 Task: Find connections with filter location Jhunjhunūn with filter topic #job with filter profile language French with filter current company Mechanical Jobs and Career with filter school G H Patel College of Engineering & Technology with filter industry Nanotechnology Research with filter service category NotaryOnline Research with filter keywords title Massage Therapy
Action: Mouse moved to (185, 224)
Screenshot: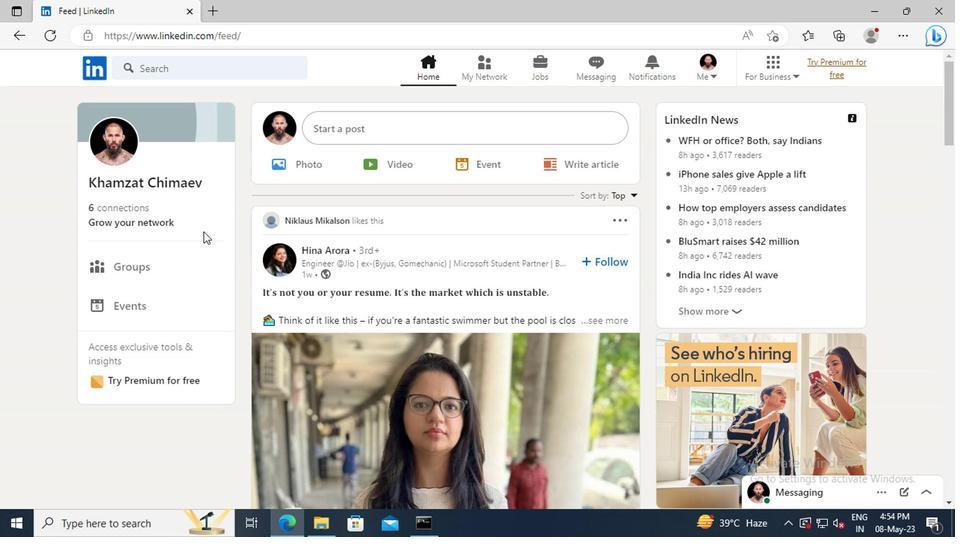 
Action: Mouse pressed left at (185, 224)
Screenshot: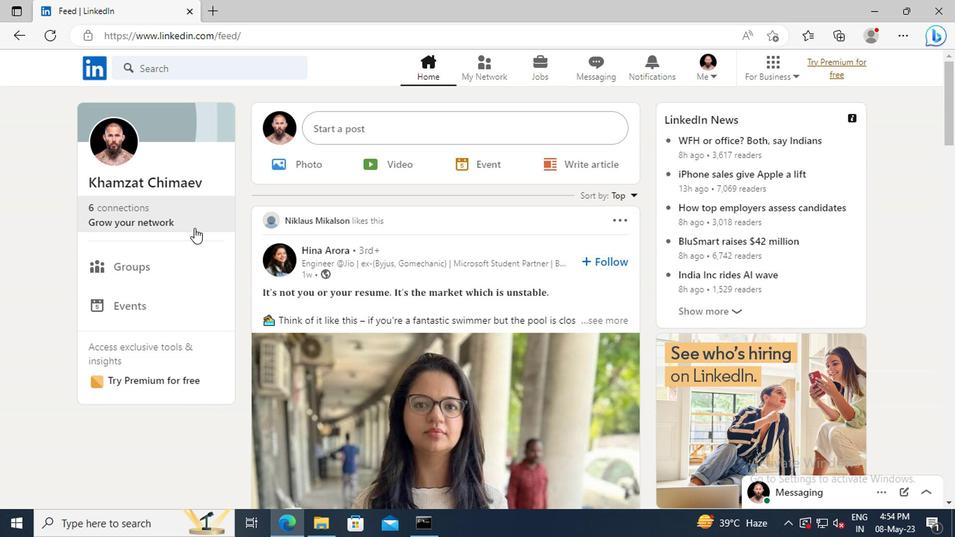 
Action: Mouse moved to (158, 152)
Screenshot: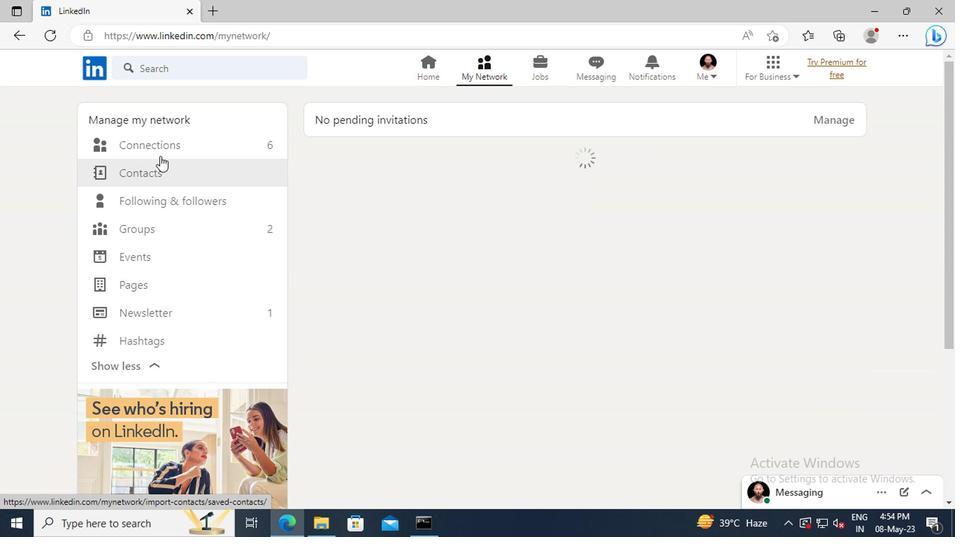 
Action: Mouse pressed left at (158, 152)
Screenshot: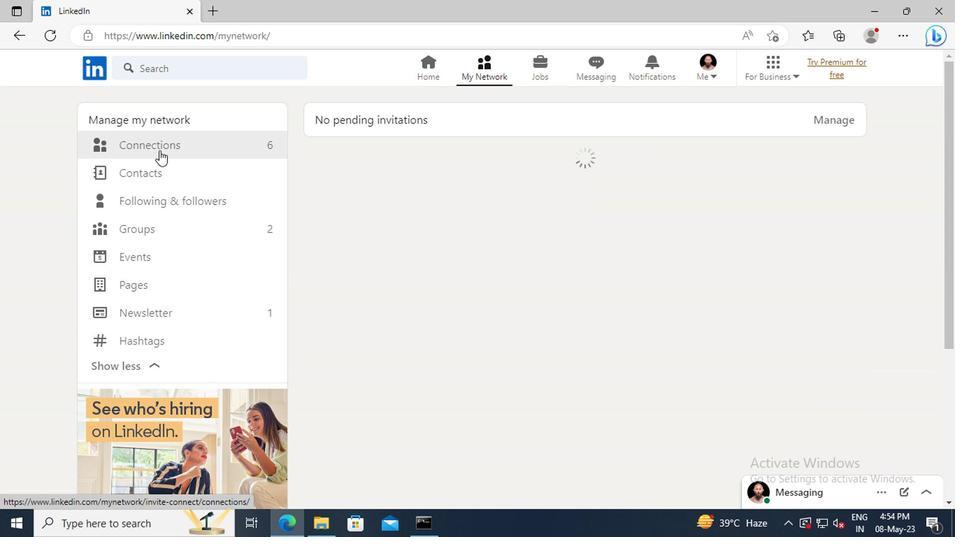 
Action: Mouse moved to (576, 154)
Screenshot: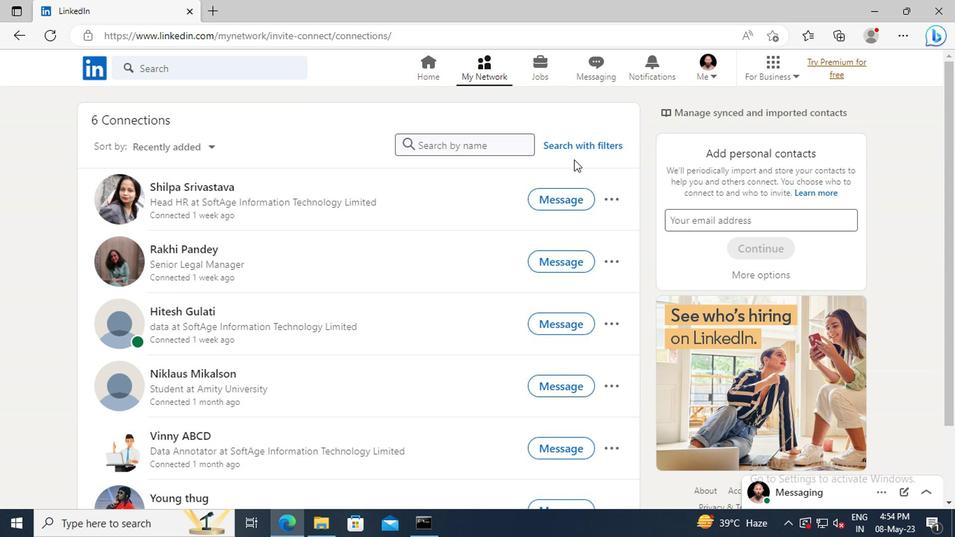 
Action: Mouse pressed left at (576, 154)
Screenshot: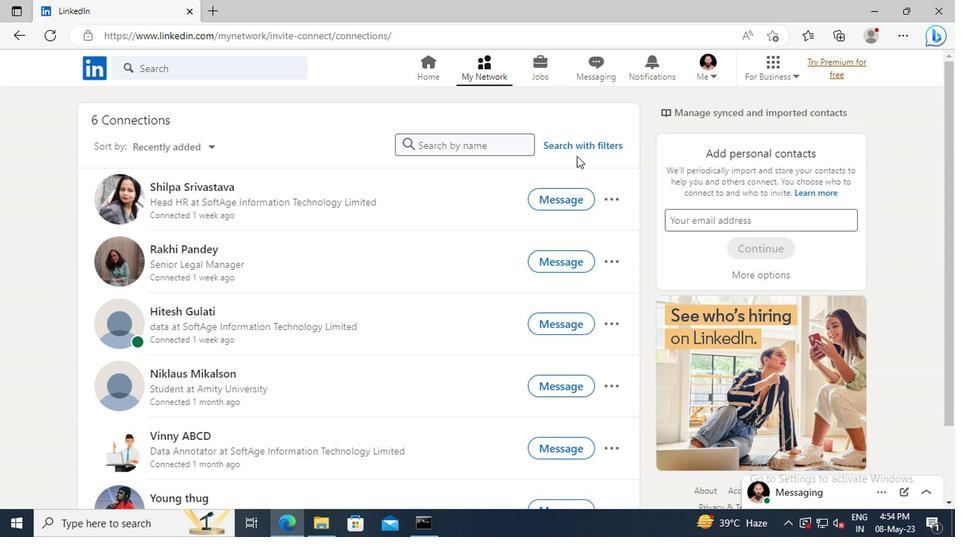 
Action: Mouse moved to (530, 112)
Screenshot: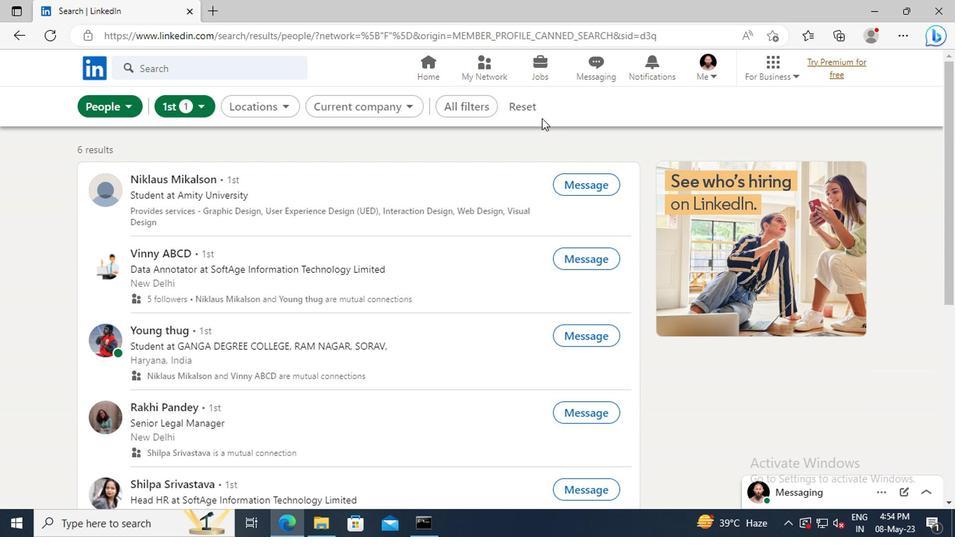
Action: Mouse pressed left at (530, 112)
Screenshot: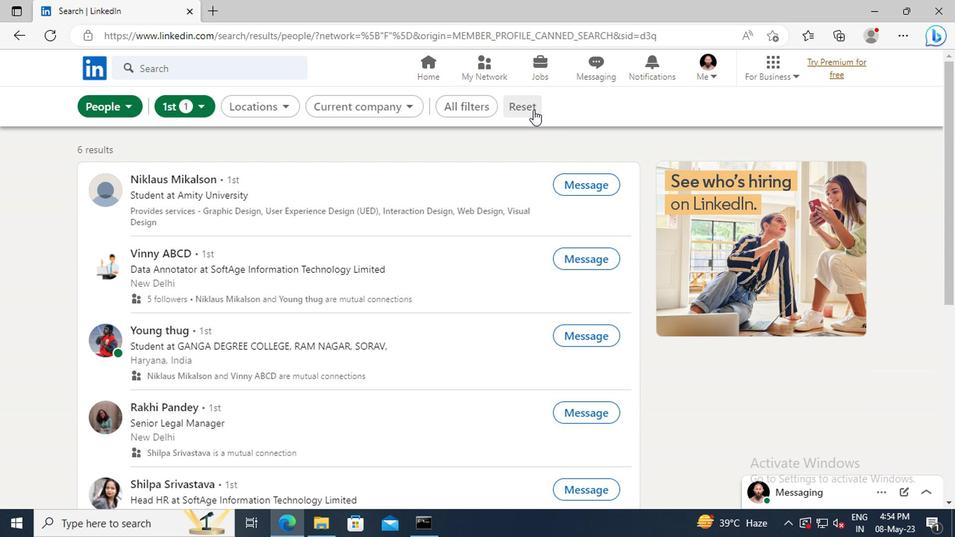 
Action: Mouse moved to (507, 110)
Screenshot: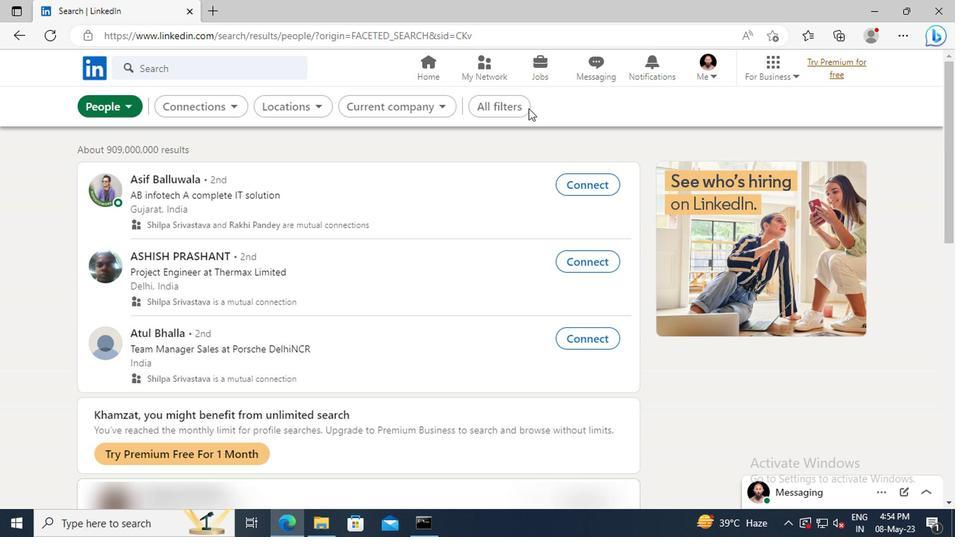 
Action: Mouse pressed left at (507, 110)
Screenshot: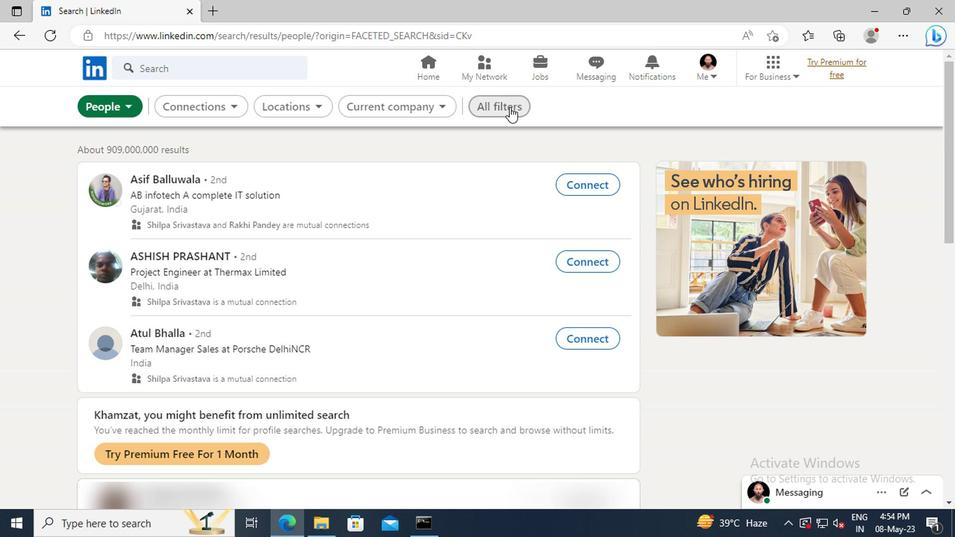 
Action: Mouse moved to (790, 248)
Screenshot: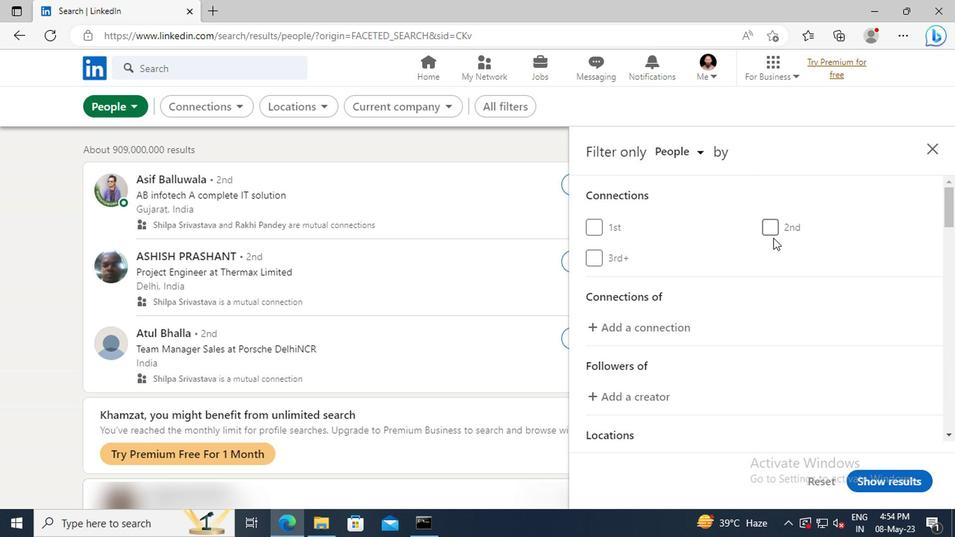 
Action: Mouse scrolled (790, 247) with delta (0, 0)
Screenshot: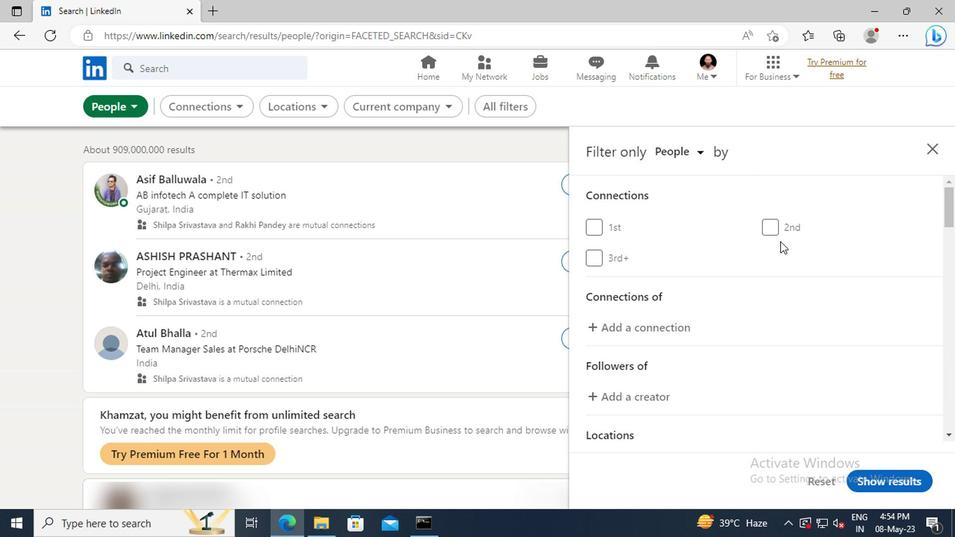 
Action: Mouse moved to (790, 248)
Screenshot: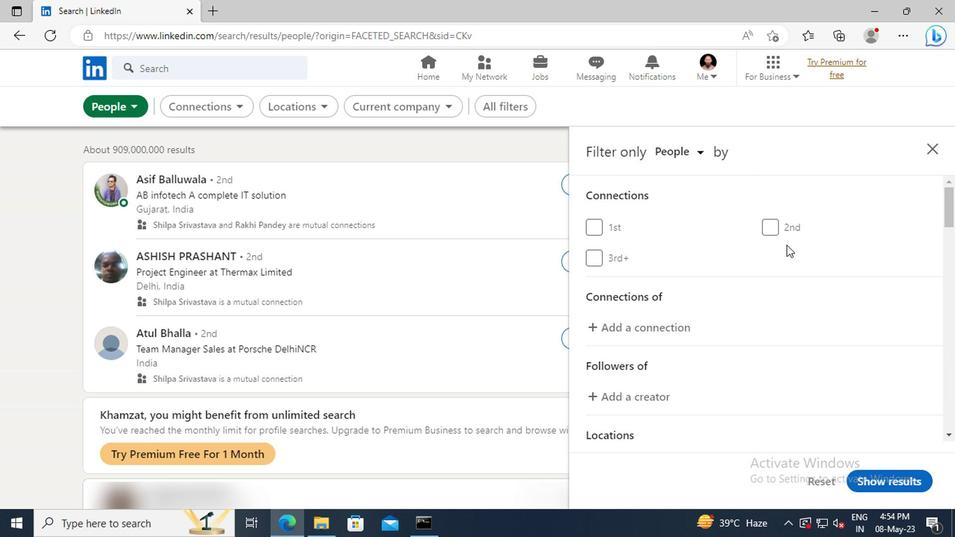 
Action: Mouse scrolled (790, 247) with delta (0, 0)
Screenshot: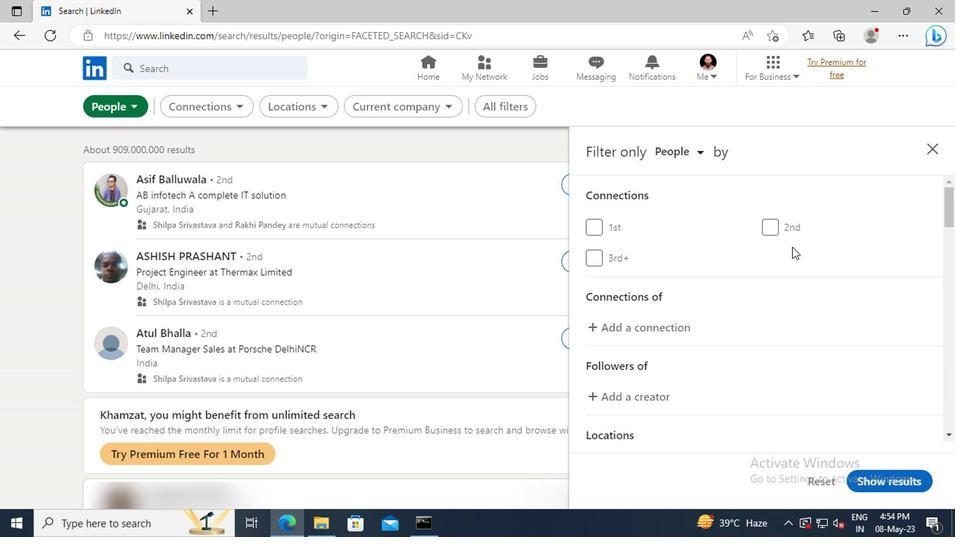
Action: Mouse scrolled (790, 247) with delta (0, 0)
Screenshot: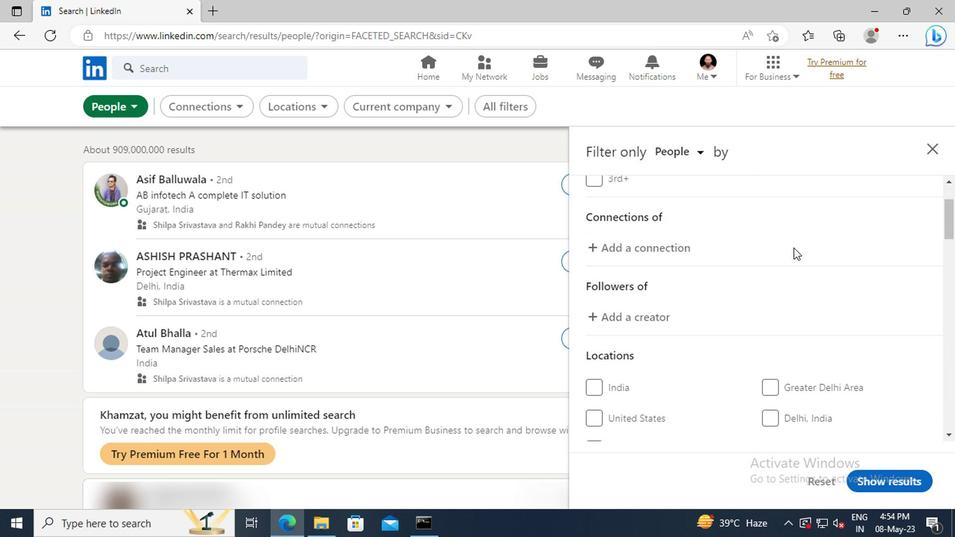
Action: Mouse moved to (792, 250)
Screenshot: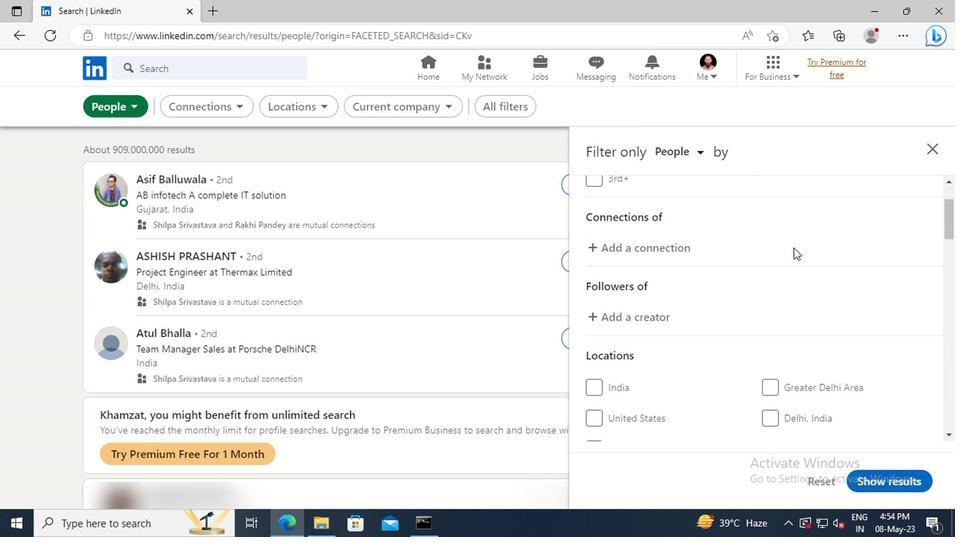 
Action: Mouse scrolled (792, 249) with delta (0, 0)
Screenshot: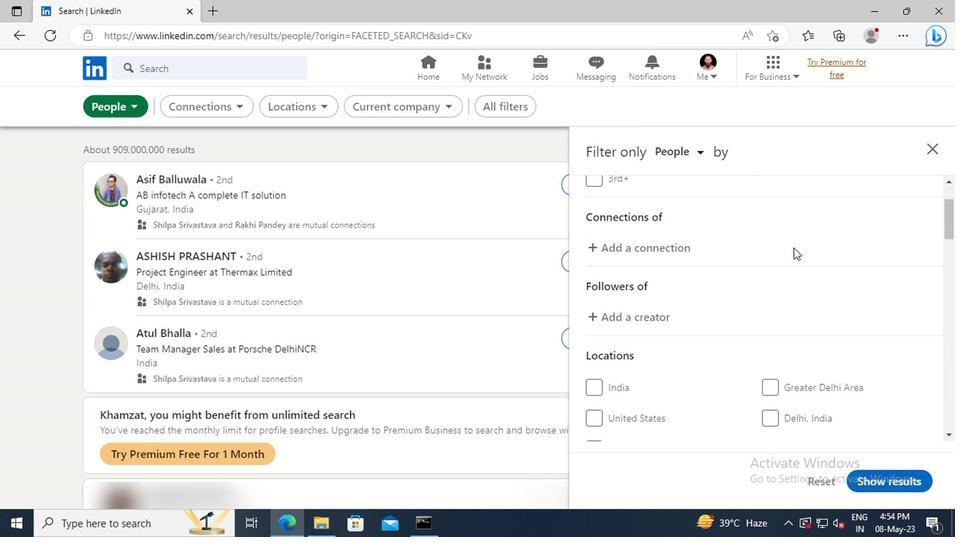 
Action: Mouse scrolled (792, 249) with delta (0, 0)
Screenshot: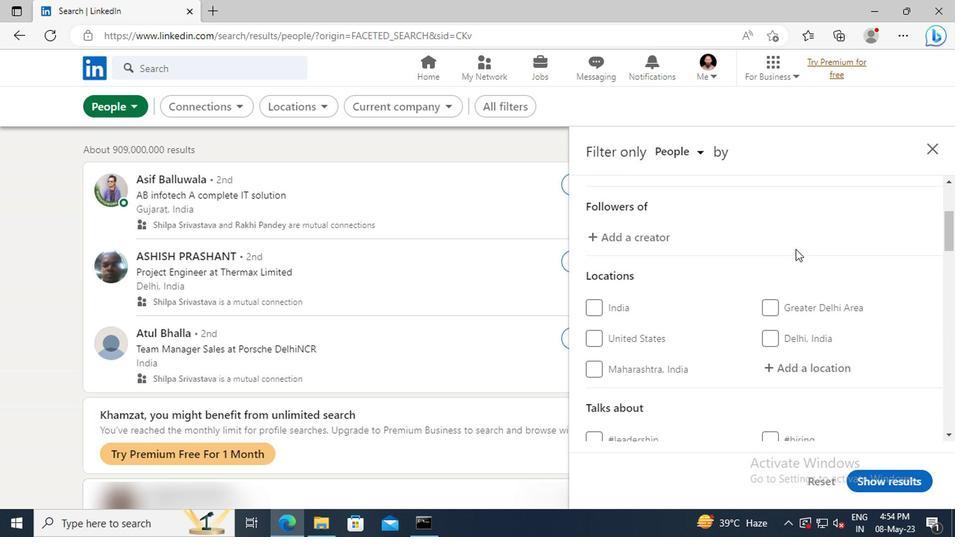 
Action: Mouse scrolled (792, 249) with delta (0, 0)
Screenshot: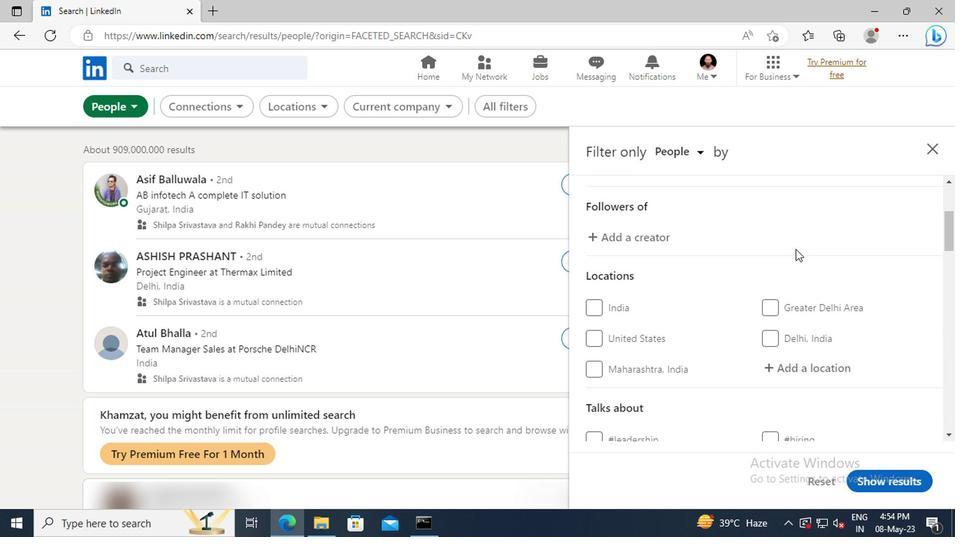 
Action: Mouse moved to (795, 288)
Screenshot: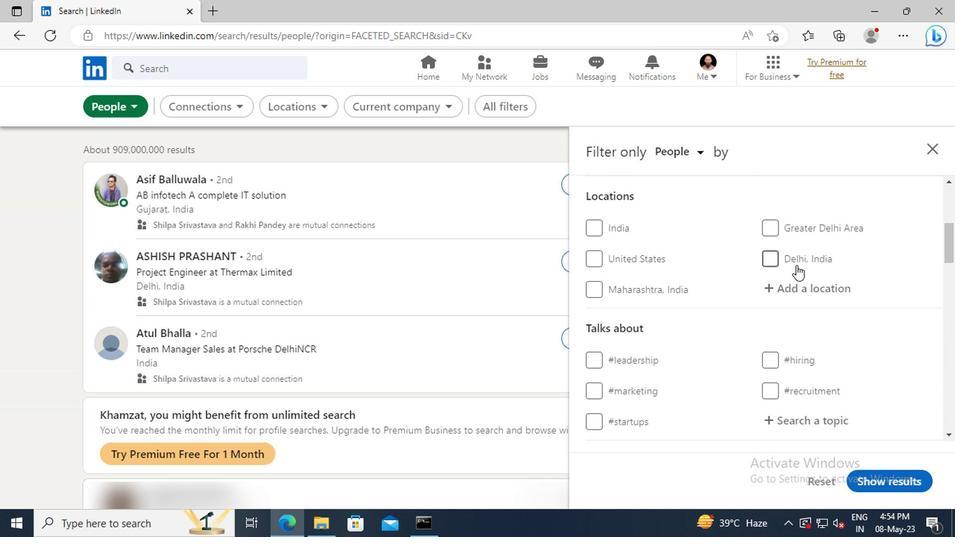 
Action: Mouse pressed left at (795, 288)
Screenshot: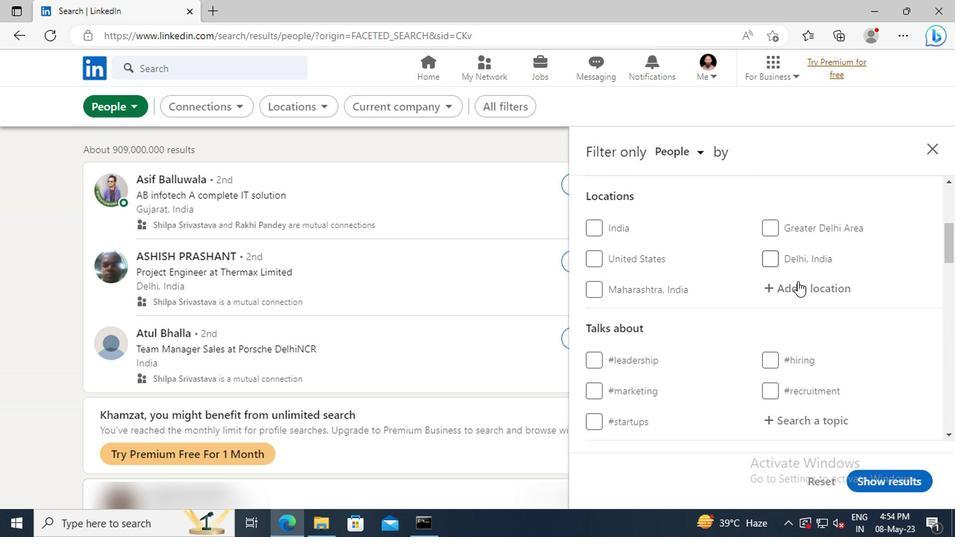 
Action: Key pressed <Key.shift>JHUNJH
Screenshot: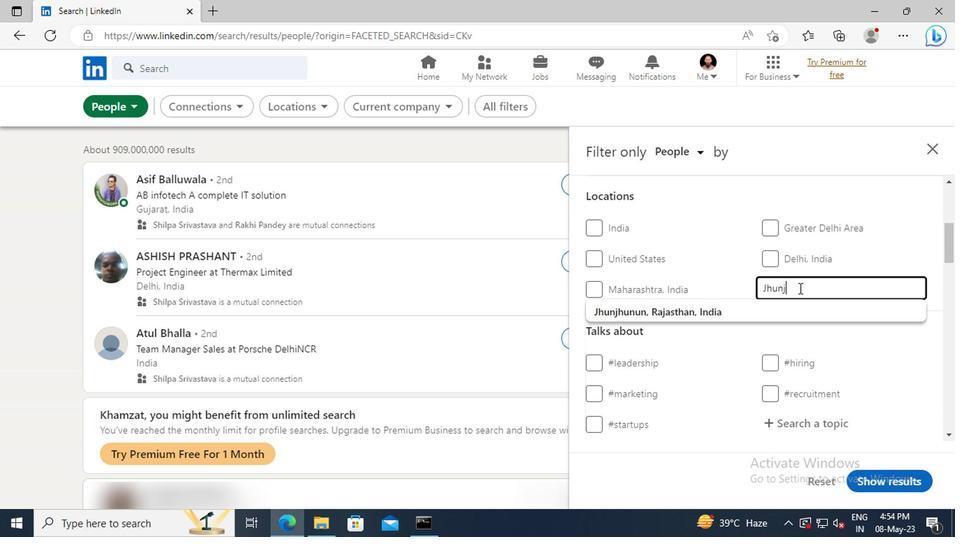 
Action: Mouse moved to (798, 308)
Screenshot: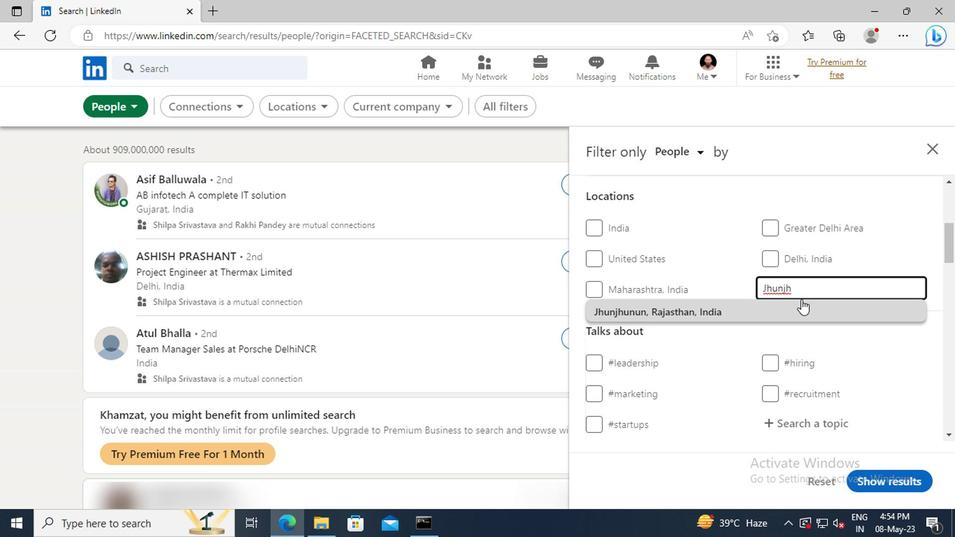 
Action: Mouse pressed left at (798, 308)
Screenshot: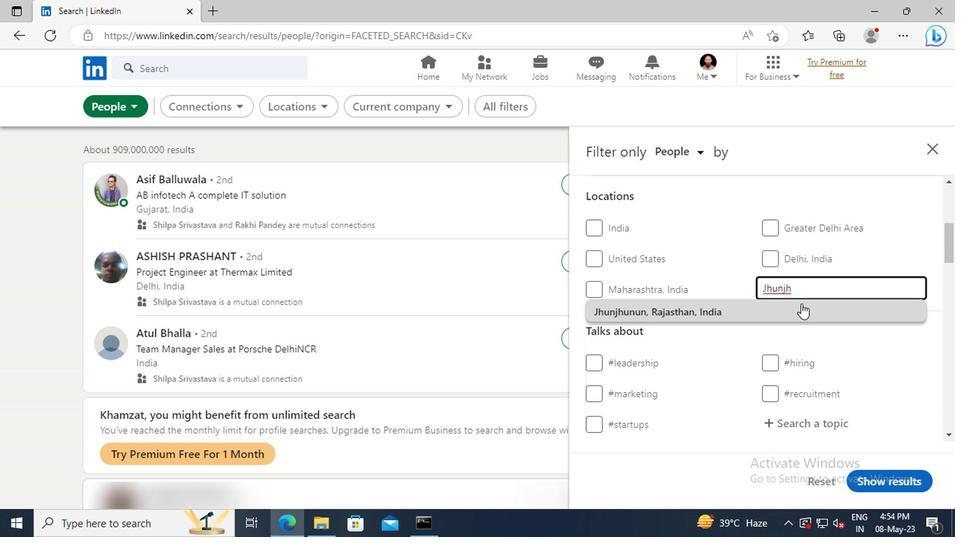 
Action: Mouse scrolled (798, 307) with delta (0, 0)
Screenshot: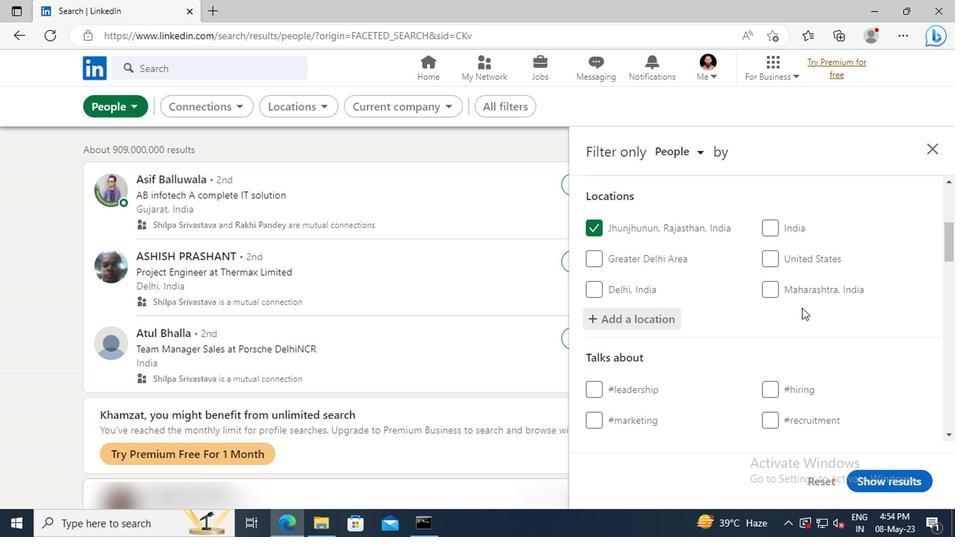 
Action: Mouse scrolled (798, 307) with delta (0, 0)
Screenshot: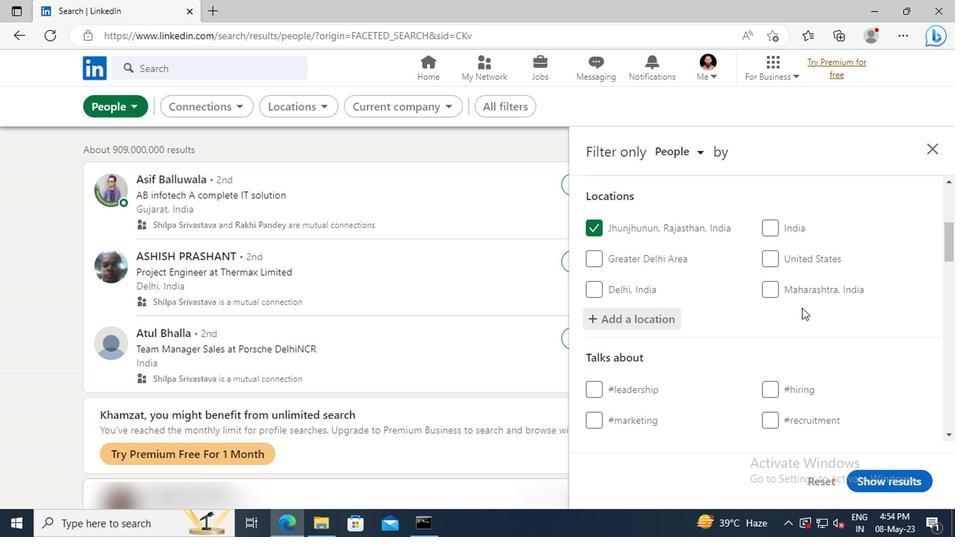 
Action: Mouse scrolled (798, 307) with delta (0, 0)
Screenshot: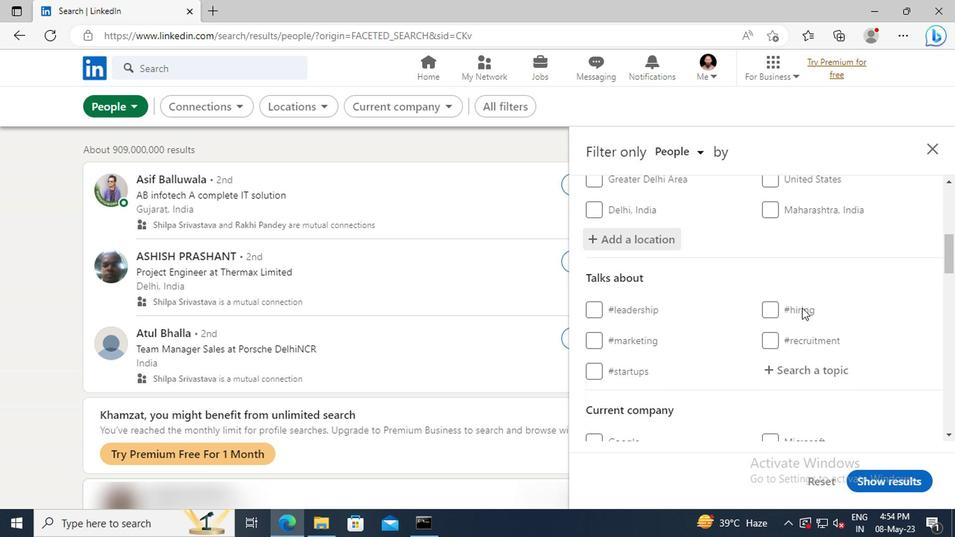 
Action: Mouse moved to (802, 328)
Screenshot: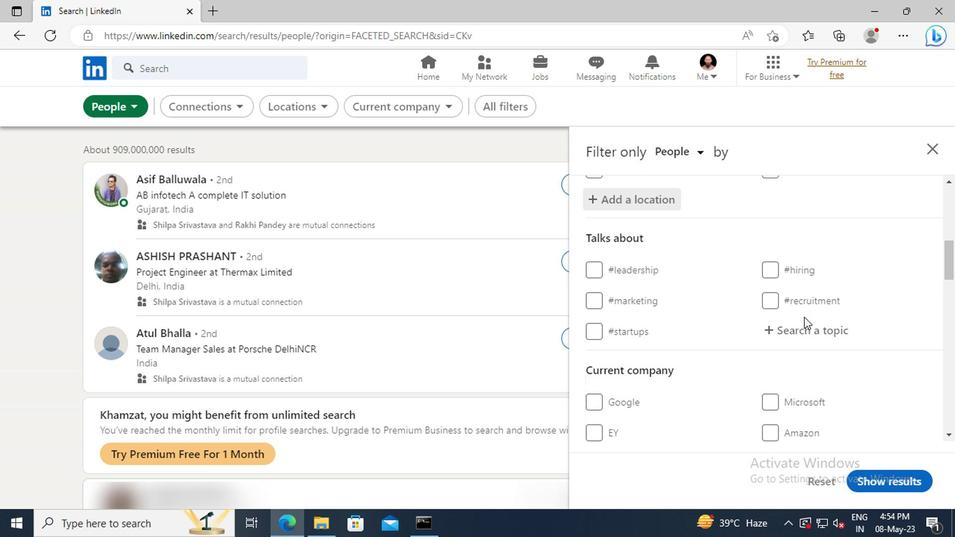 
Action: Mouse pressed left at (802, 328)
Screenshot: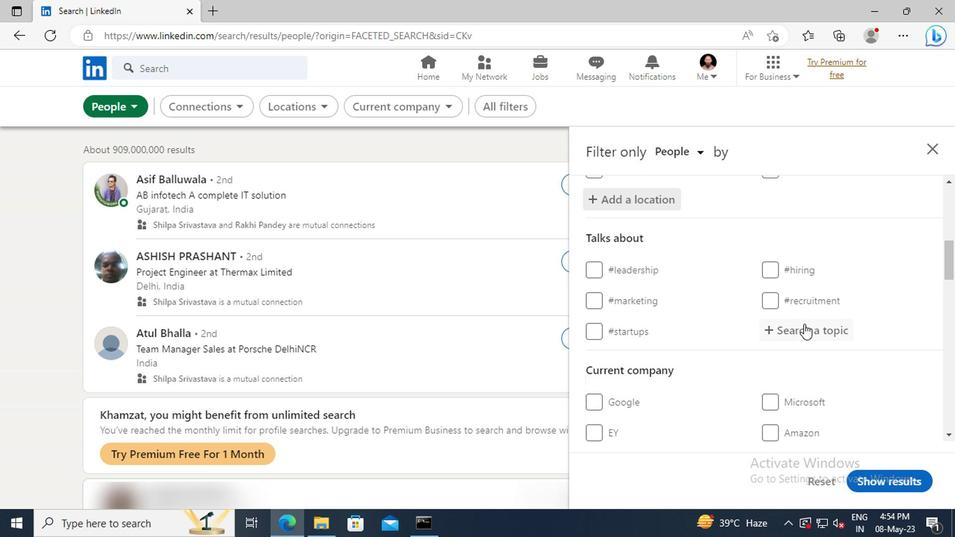 
Action: Key pressed JOB
Screenshot: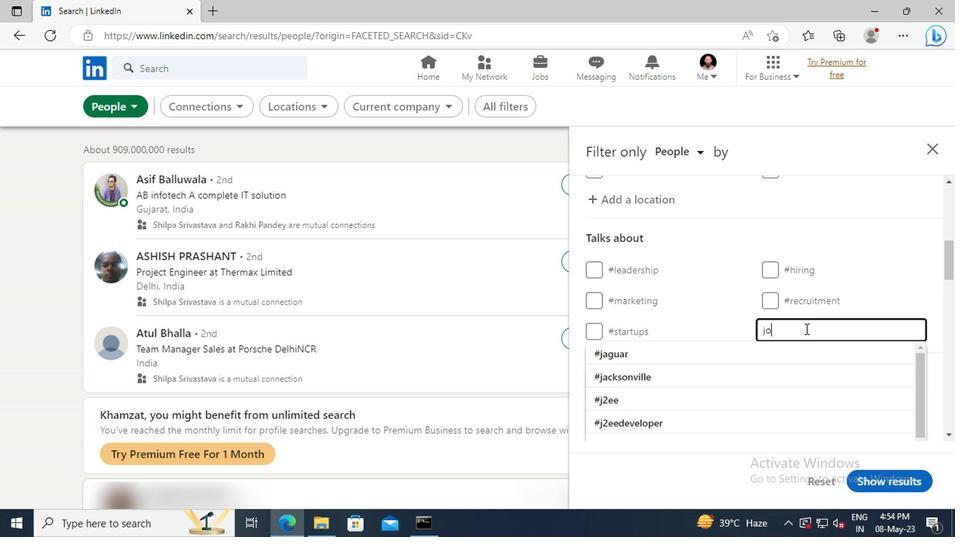 
Action: Mouse moved to (803, 347)
Screenshot: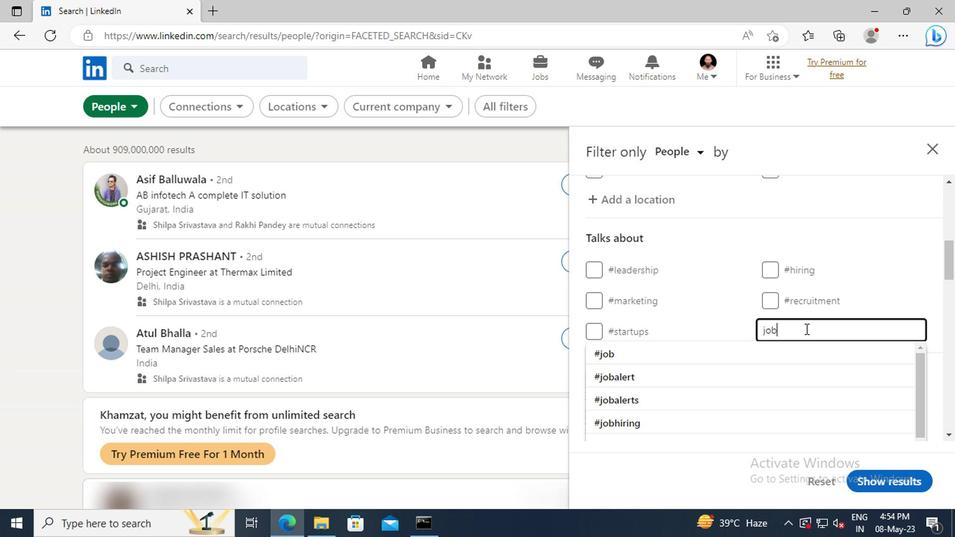 
Action: Mouse pressed left at (803, 347)
Screenshot: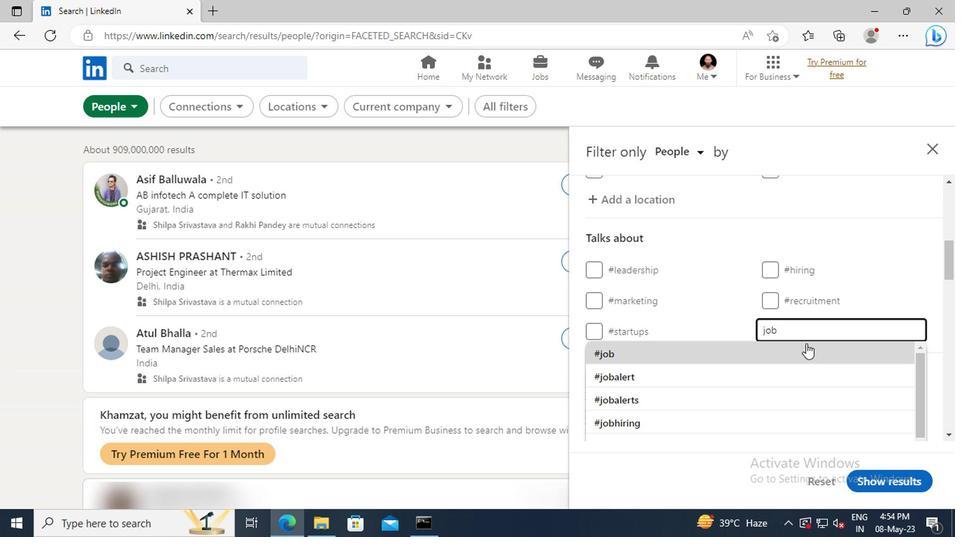 
Action: Mouse scrolled (803, 347) with delta (0, 0)
Screenshot: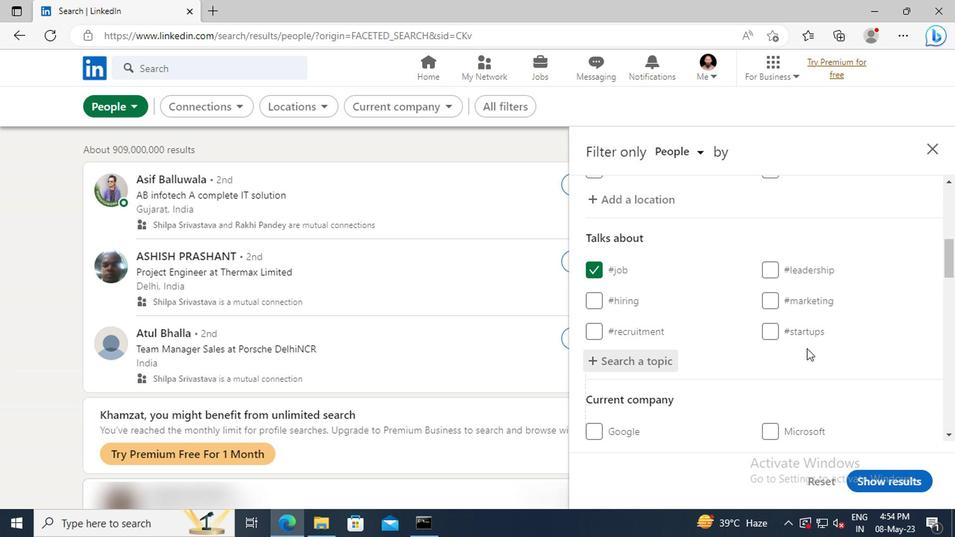 
Action: Mouse scrolled (803, 347) with delta (0, 0)
Screenshot: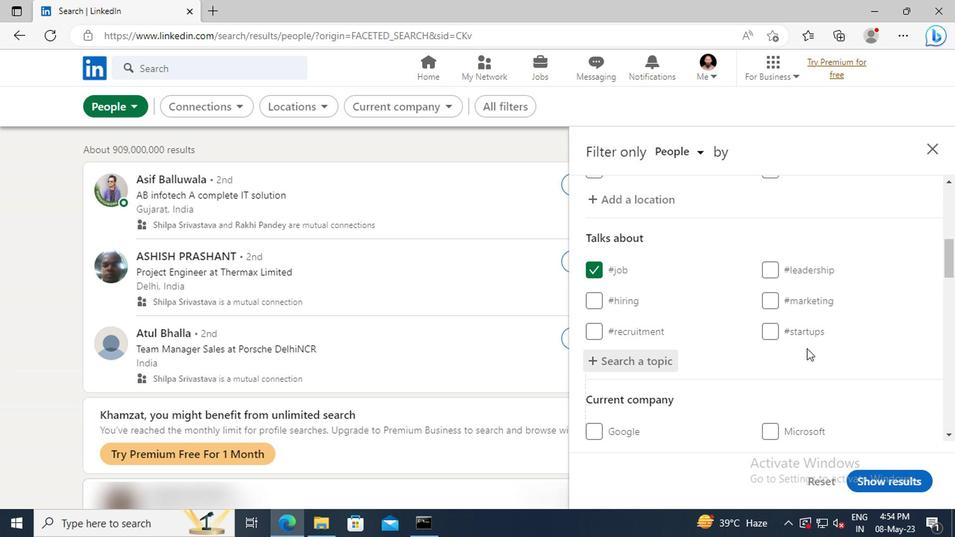 
Action: Mouse scrolled (803, 347) with delta (0, 0)
Screenshot: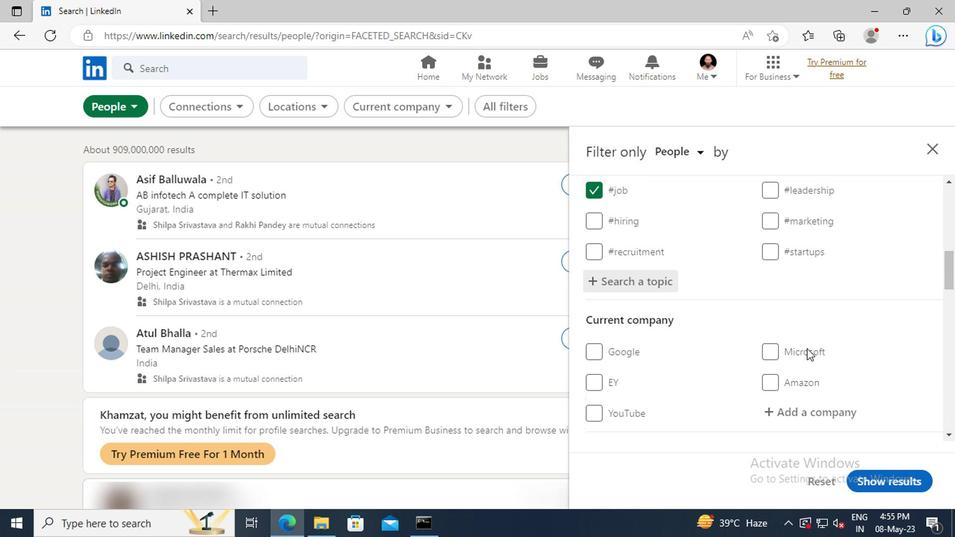 
Action: Mouse scrolled (803, 347) with delta (0, 0)
Screenshot: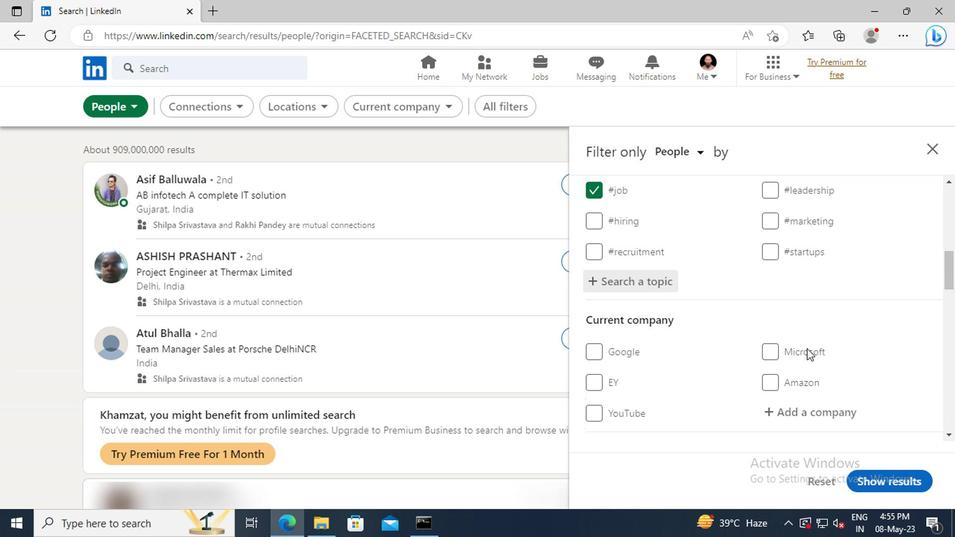
Action: Mouse scrolled (803, 347) with delta (0, 0)
Screenshot: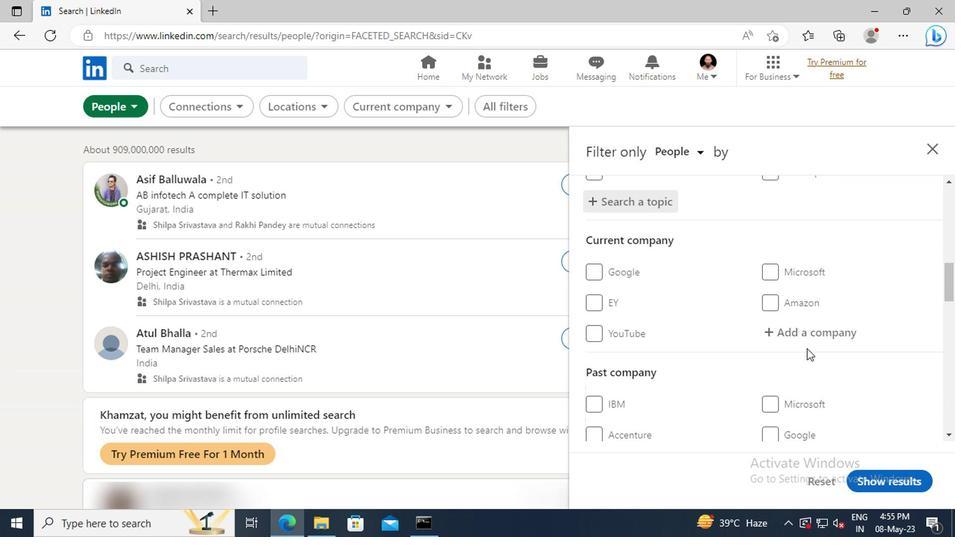 
Action: Mouse scrolled (803, 347) with delta (0, 0)
Screenshot: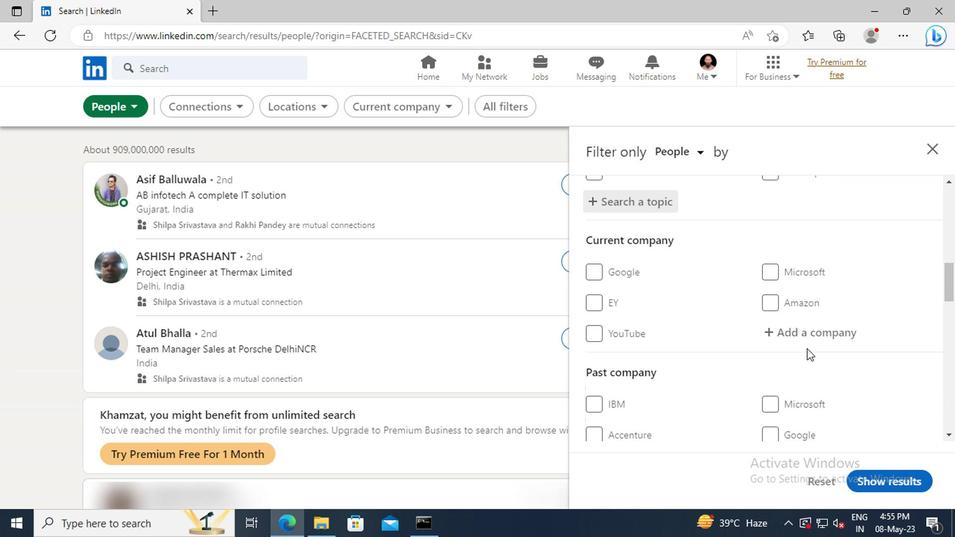 
Action: Mouse scrolled (803, 347) with delta (0, 0)
Screenshot: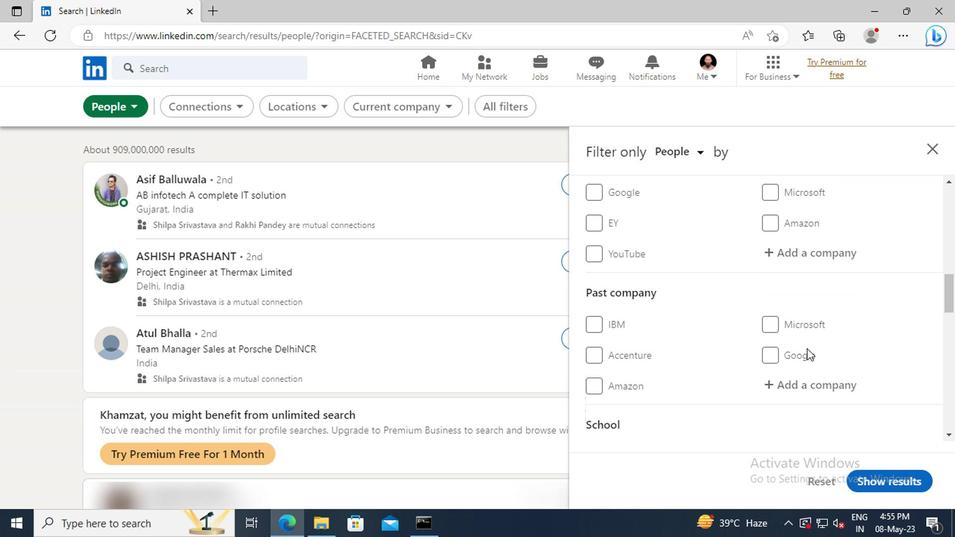 
Action: Mouse scrolled (803, 347) with delta (0, 0)
Screenshot: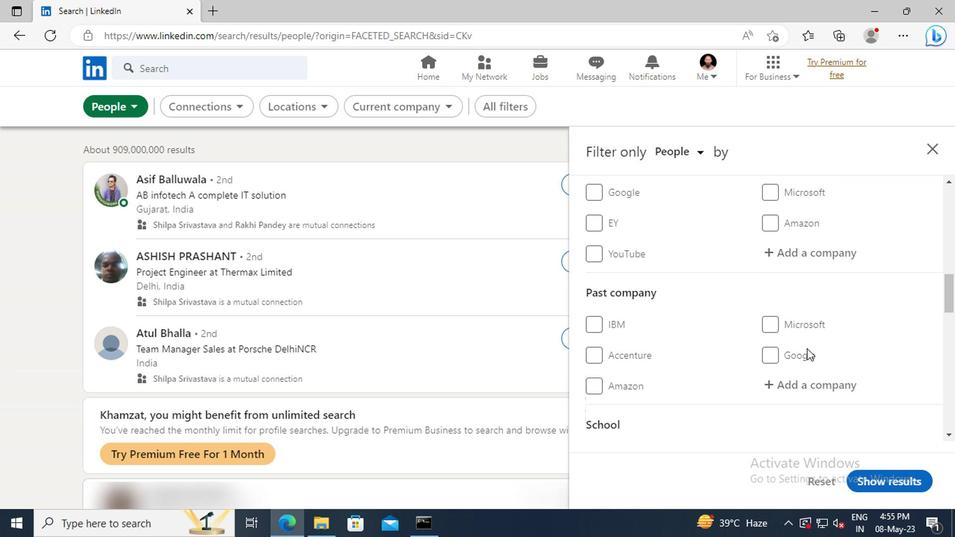 
Action: Mouse scrolled (803, 347) with delta (0, 0)
Screenshot: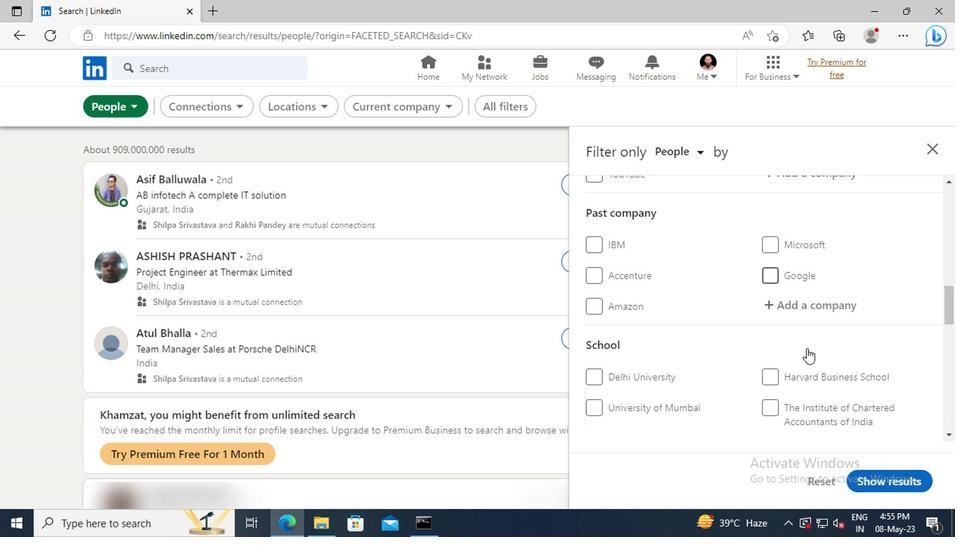 
Action: Mouse scrolled (803, 347) with delta (0, 0)
Screenshot: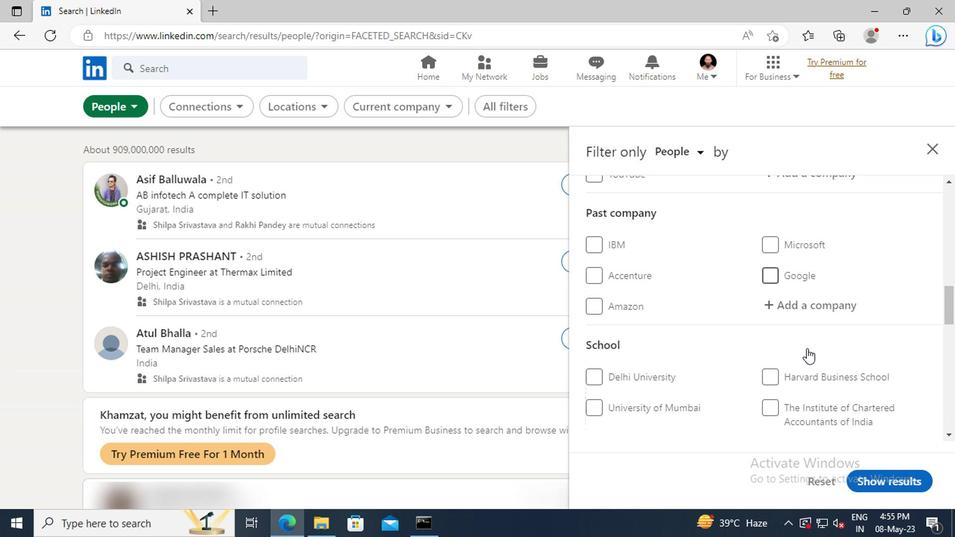
Action: Mouse scrolled (803, 347) with delta (0, 0)
Screenshot: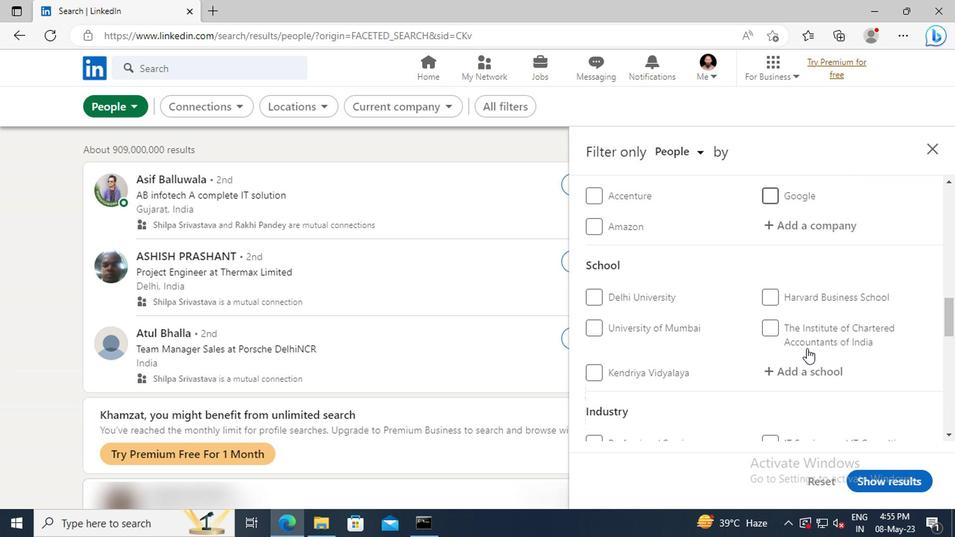 
Action: Mouse scrolled (803, 347) with delta (0, 0)
Screenshot: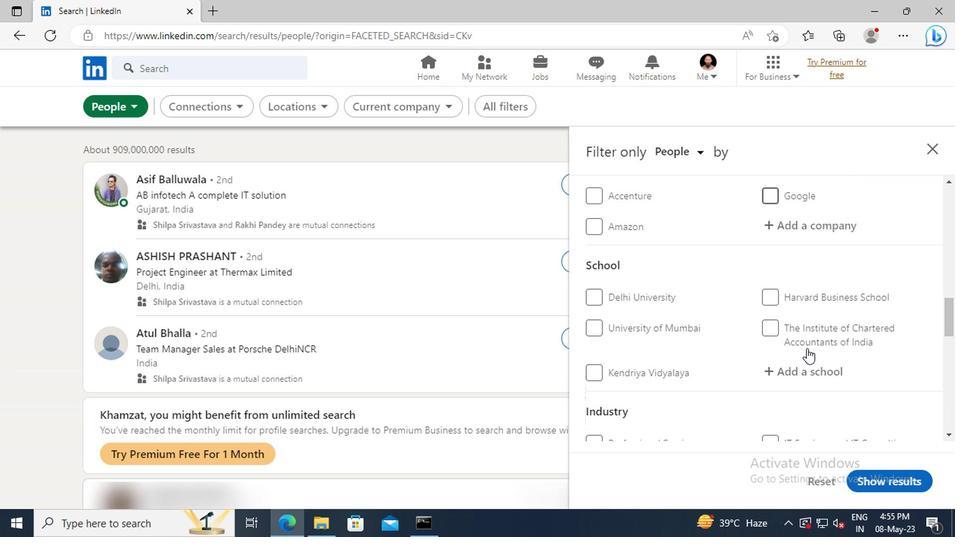 
Action: Mouse scrolled (803, 347) with delta (0, 0)
Screenshot: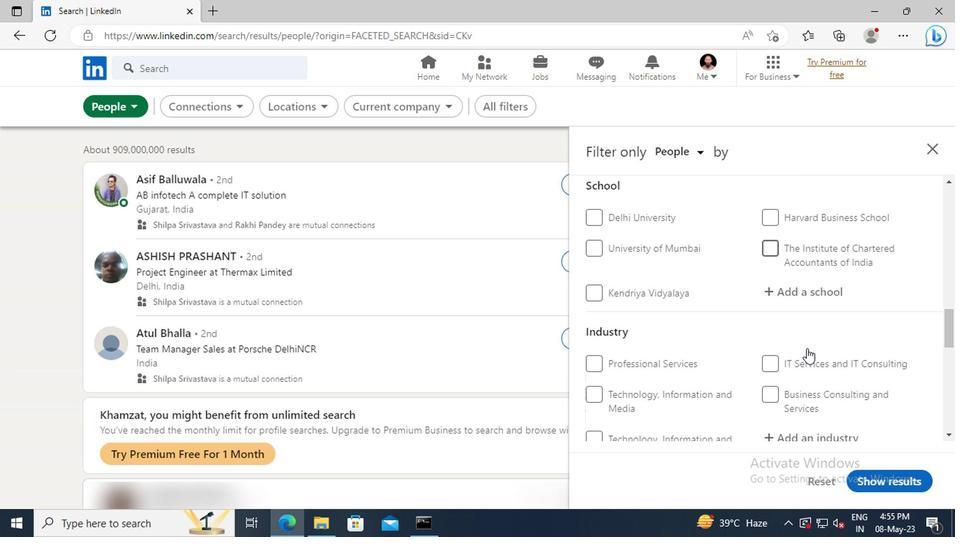 
Action: Mouse scrolled (803, 347) with delta (0, 0)
Screenshot: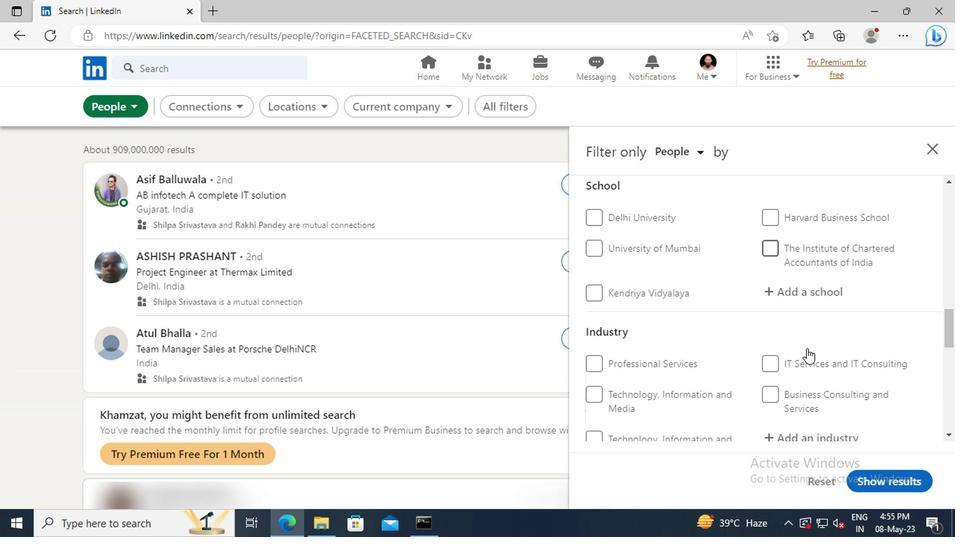 
Action: Mouse scrolled (803, 347) with delta (0, 0)
Screenshot: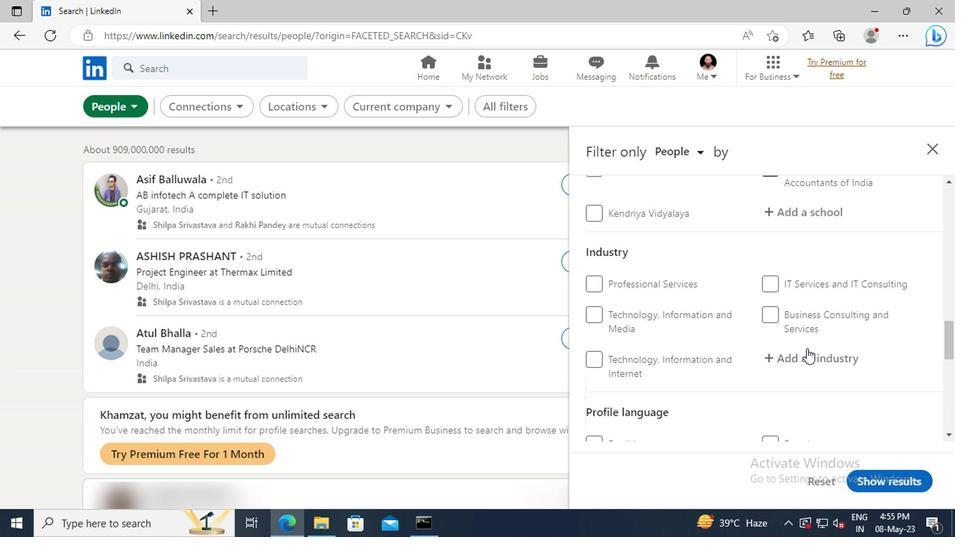 
Action: Mouse scrolled (803, 347) with delta (0, 0)
Screenshot: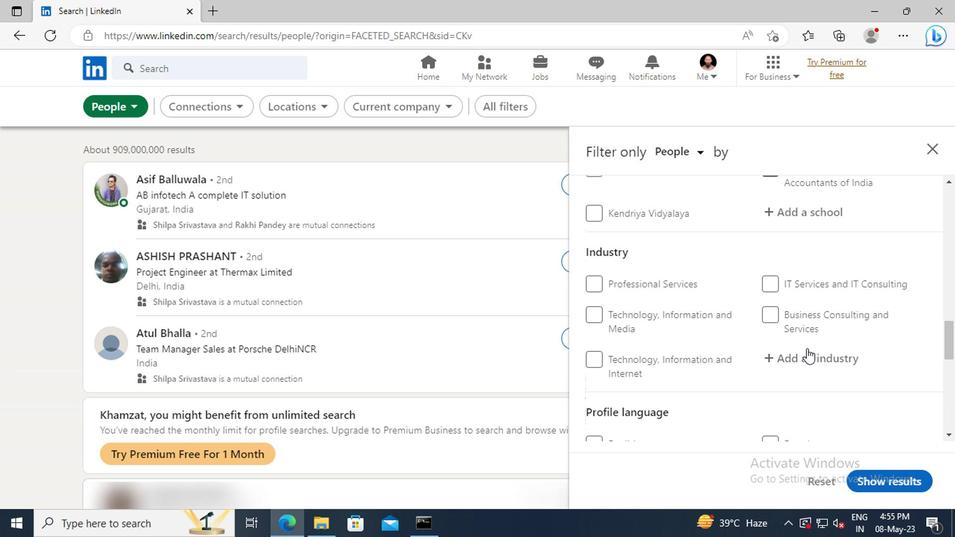 
Action: Mouse moved to (763, 364)
Screenshot: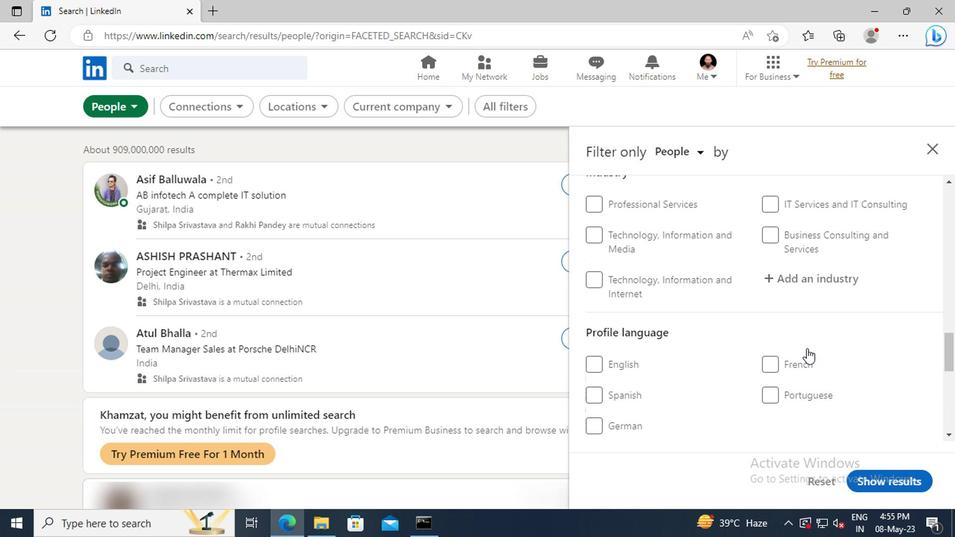 
Action: Mouse pressed left at (763, 364)
Screenshot: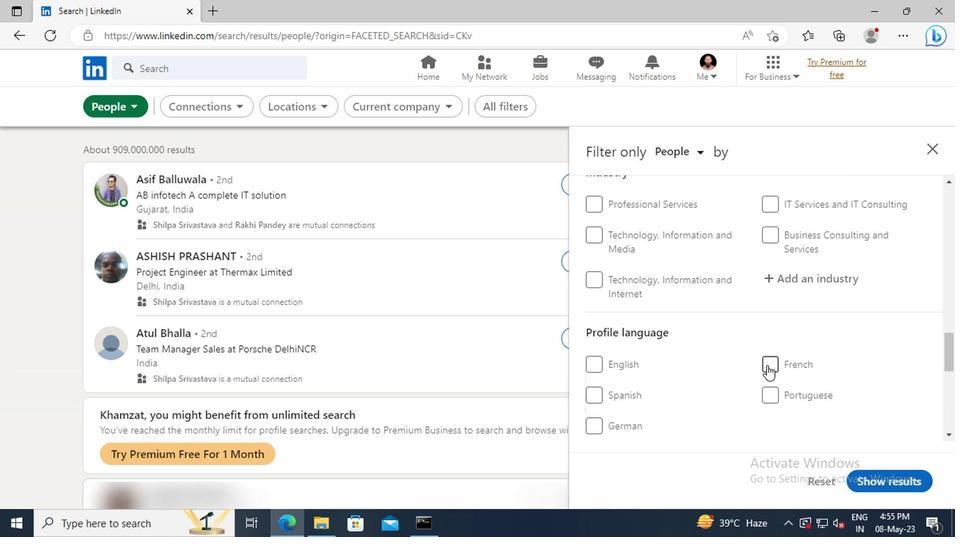 
Action: Mouse moved to (795, 338)
Screenshot: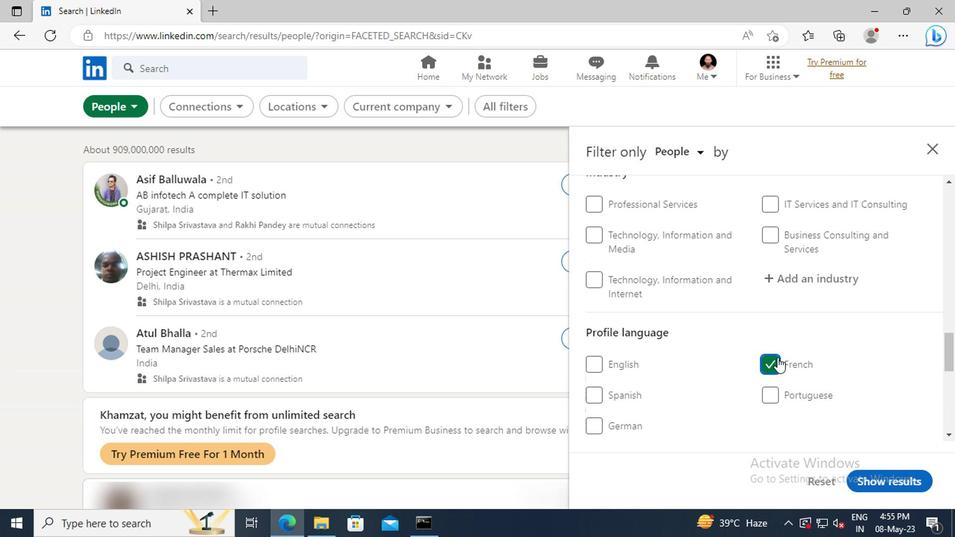 
Action: Mouse scrolled (795, 339) with delta (0, 0)
Screenshot: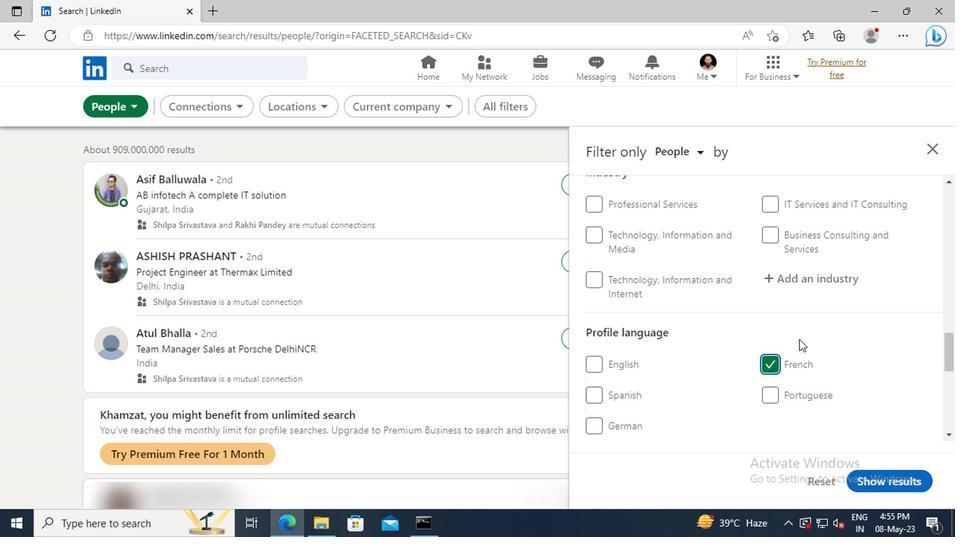 
Action: Mouse scrolled (795, 339) with delta (0, 0)
Screenshot: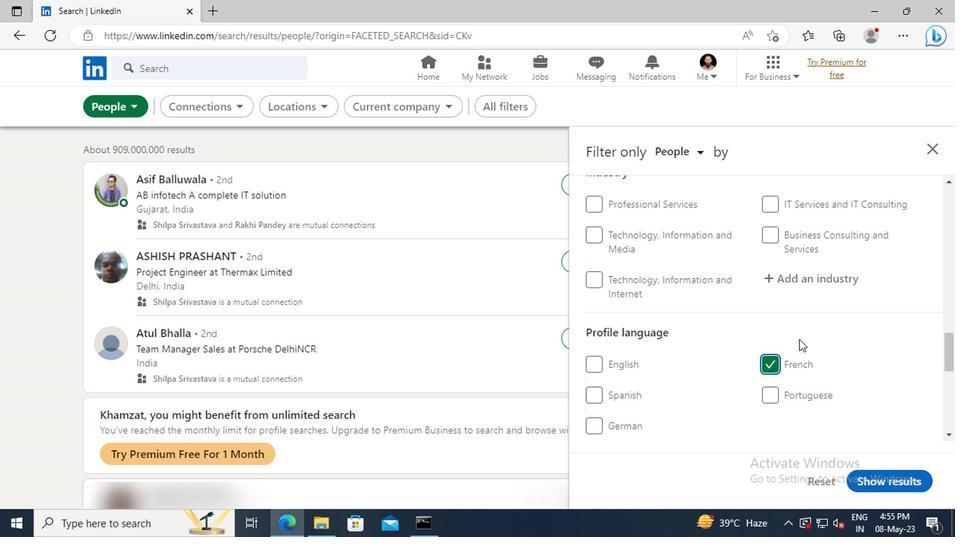 
Action: Mouse moved to (795, 336)
Screenshot: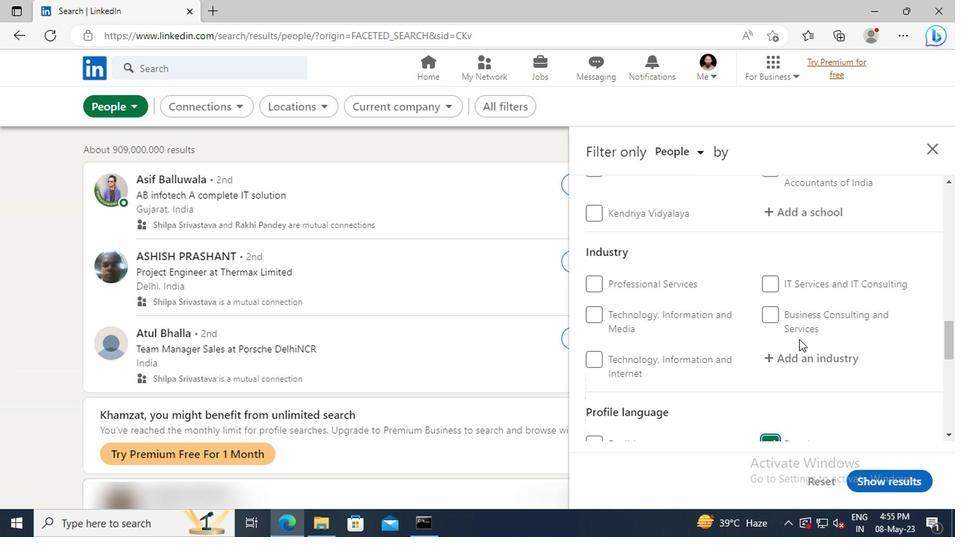 
Action: Mouse scrolled (795, 336) with delta (0, 0)
Screenshot: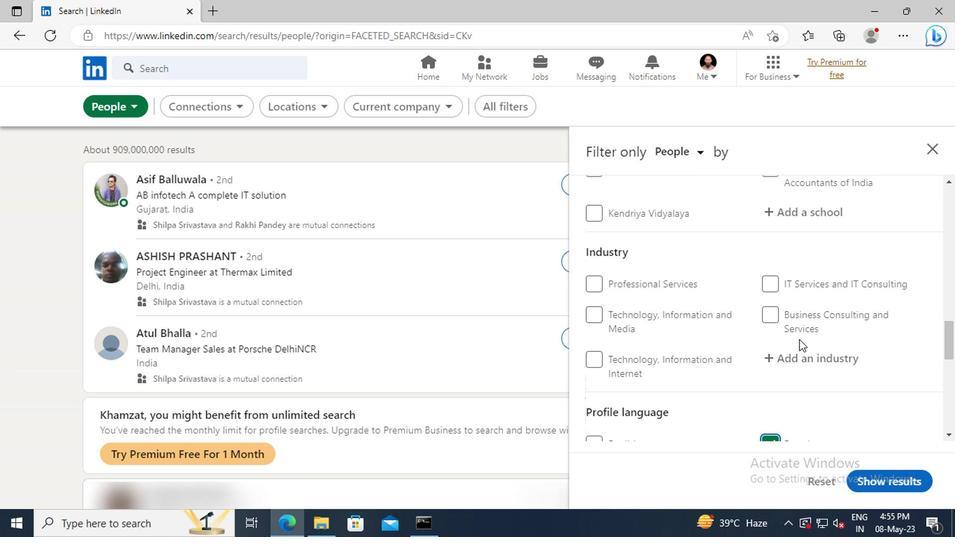 
Action: Mouse moved to (796, 335)
Screenshot: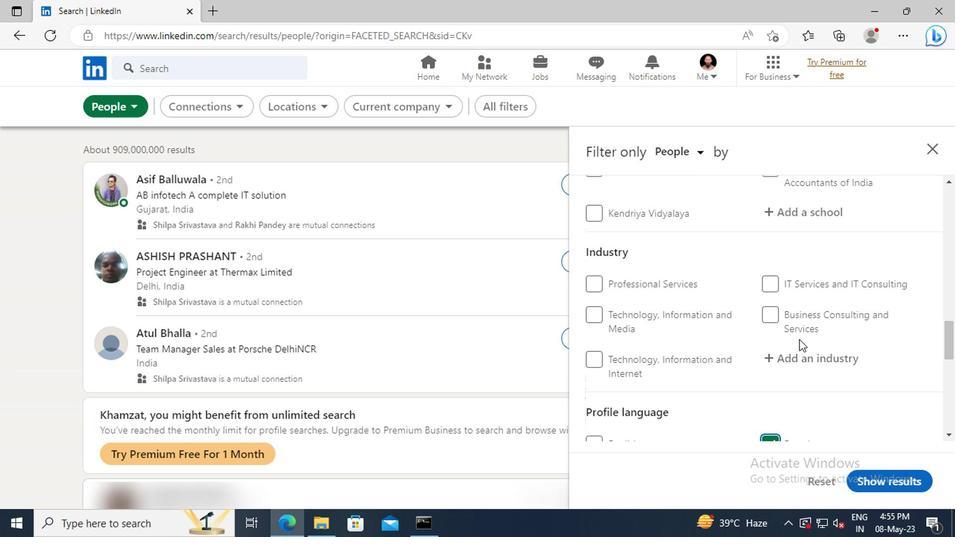 
Action: Mouse scrolled (796, 336) with delta (0, 0)
Screenshot: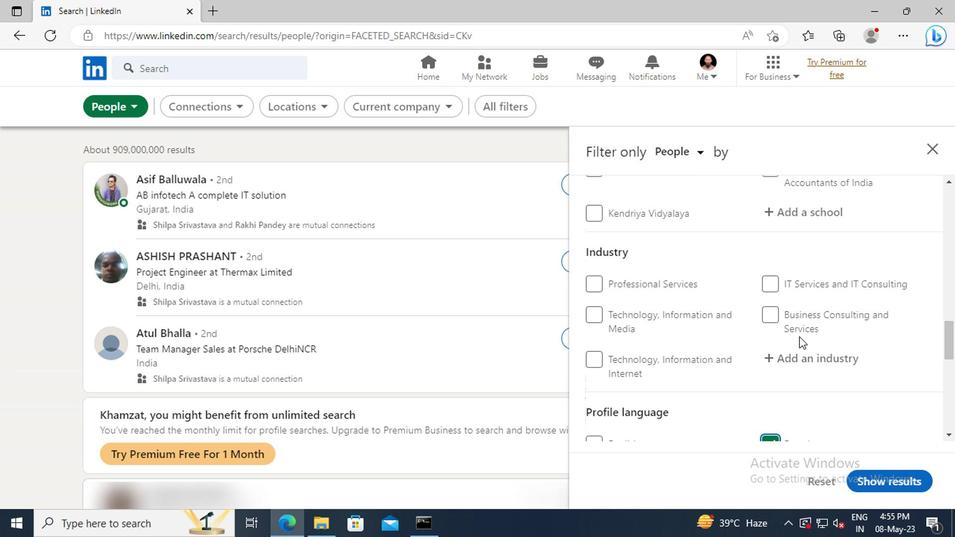 
Action: Mouse scrolled (796, 336) with delta (0, 0)
Screenshot: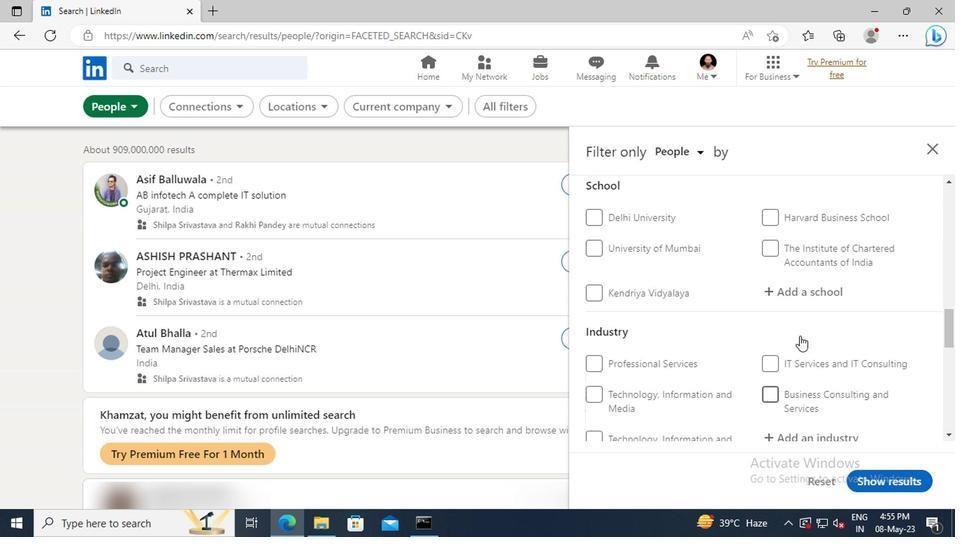 
Action: Mouse scrolled (796, 336) with delta (0, 0)
Screenshot: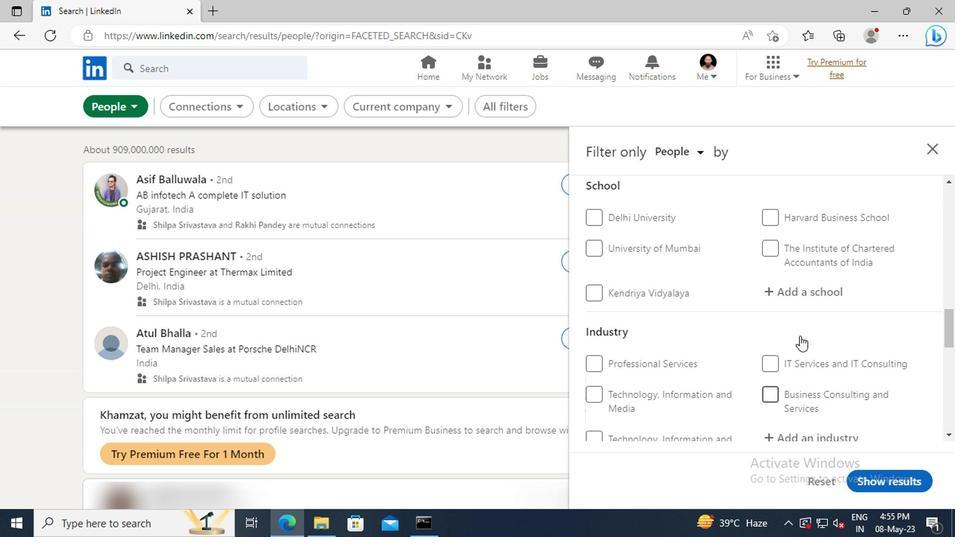 
Action: Mouse scrolled (796, 336) with delta (0, 0)
Screenshot: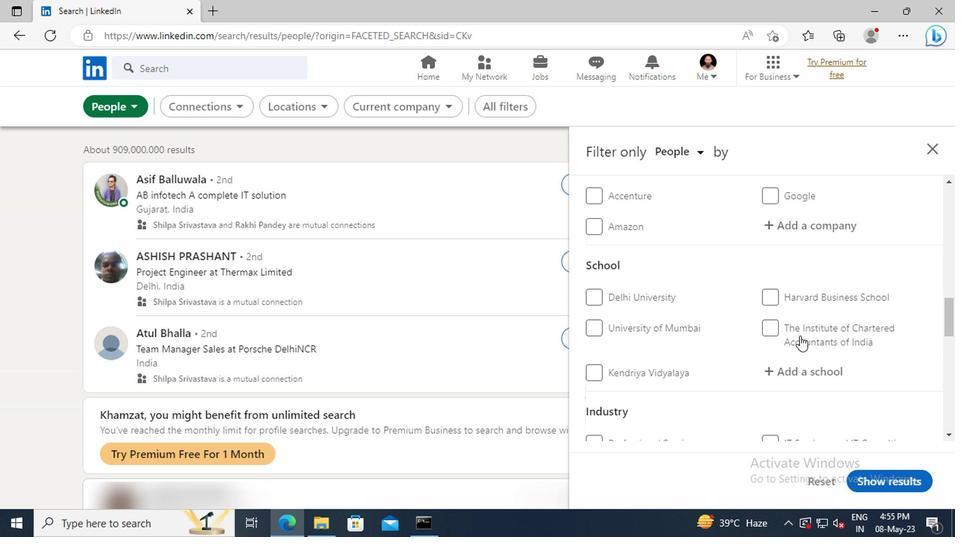 
Action: Mouse scrolled (796, 336) with delta (0, 0)
Screenshot: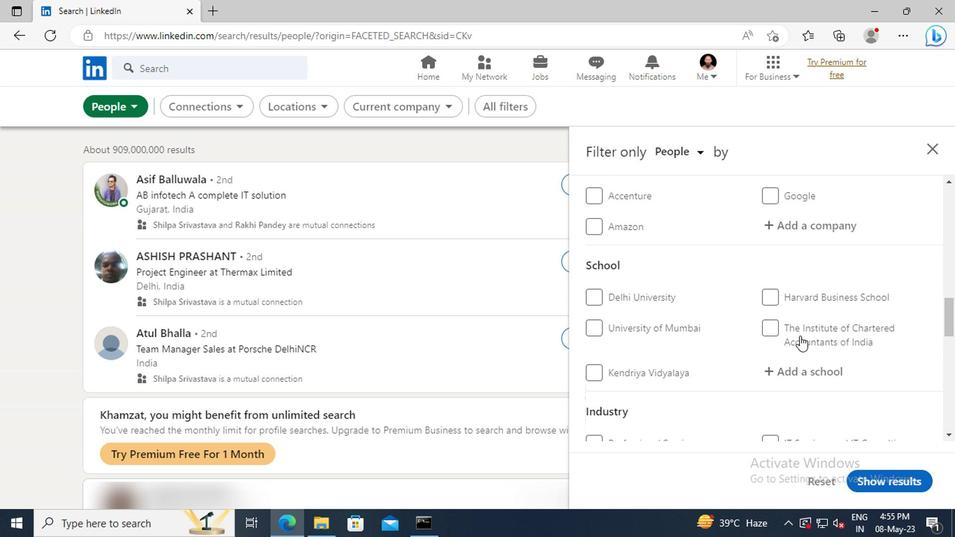 
Action: Mouse scrolled (796, 336) with delta (0, 0)
Screenshot: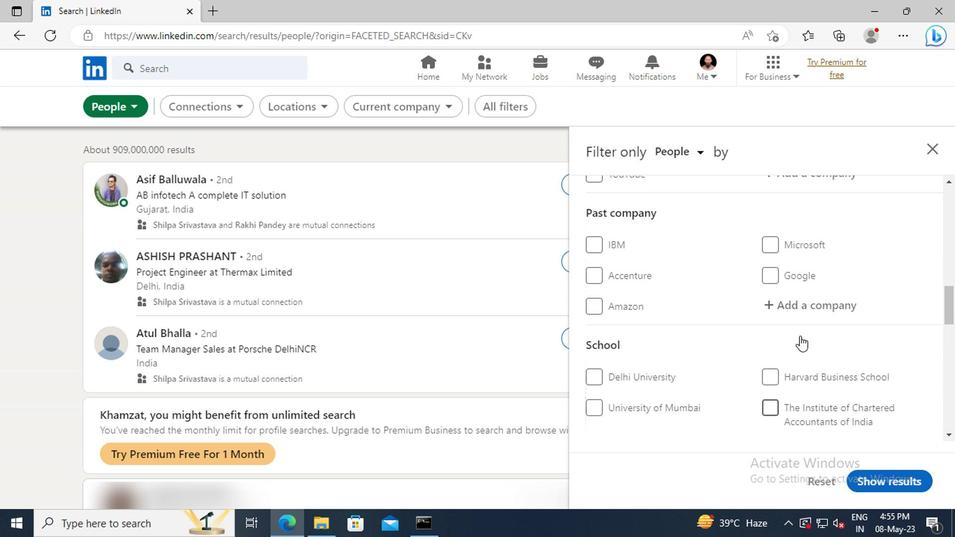 
Action: Mouse scrolled (796, 336) with delta (0, 0)
Screenshot: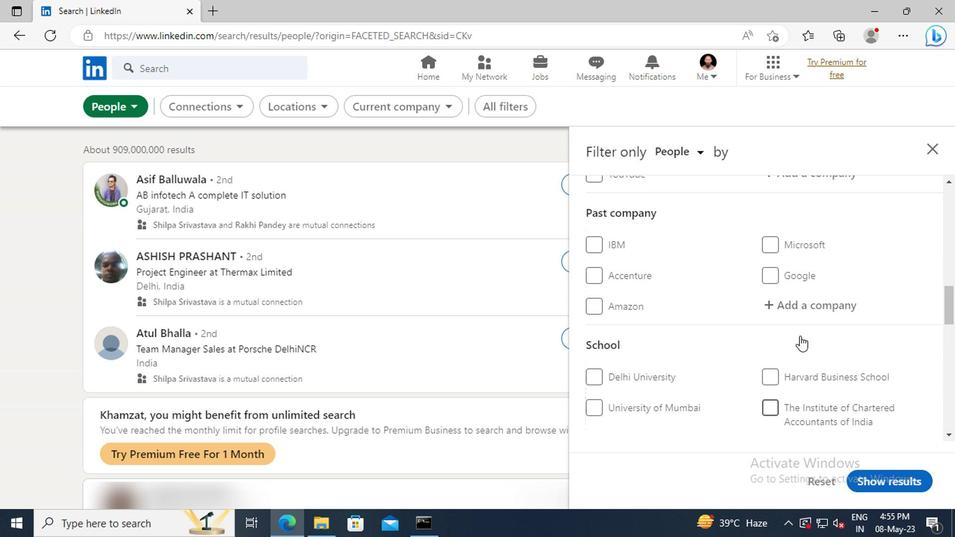 
Action: Mouse scrolled (796, 336) with delta (0, 0)
Screenshot: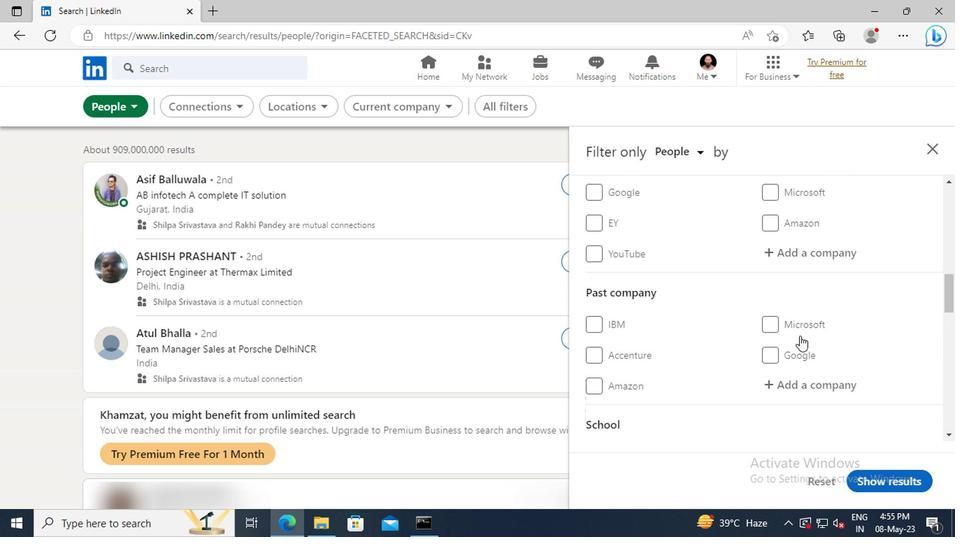 
Action: Mouse moved to (792, 294)
Screenshot: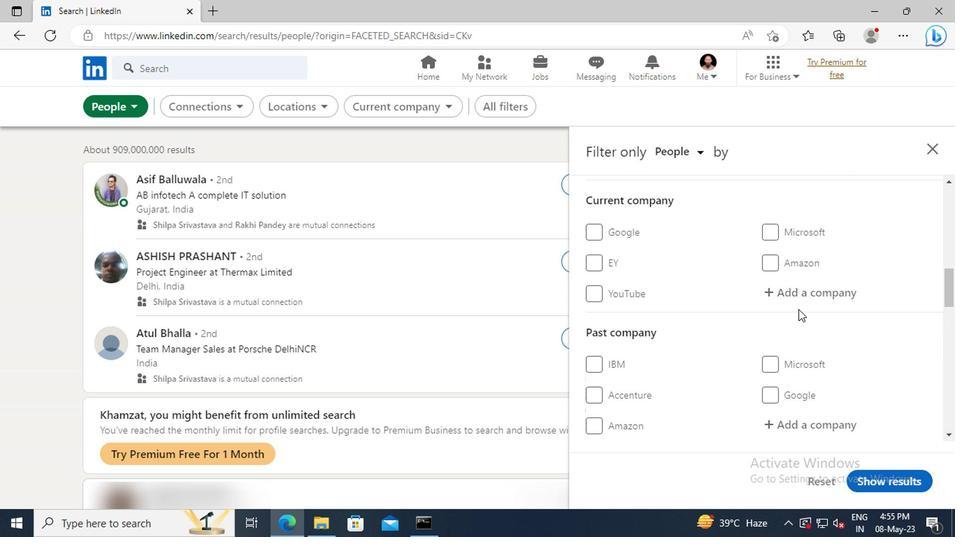 
Action: Mouse pressed left at (792, 294)
Screenshot: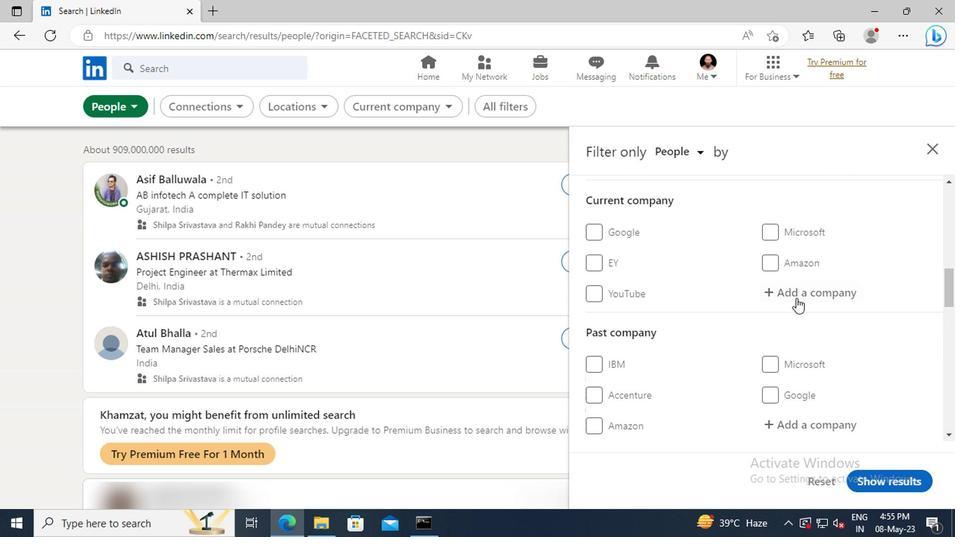 
Action: Key pressed <Key.shift>MECHANICAL<Key.space><Key.shift>JOBS
Screenshot: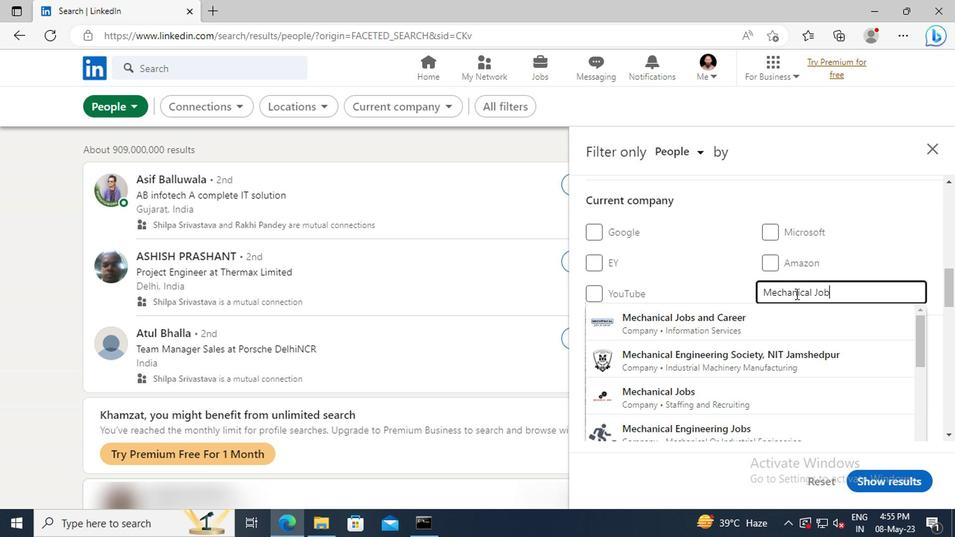 
Action: Mouse moved to (795, 316)
Screenshot: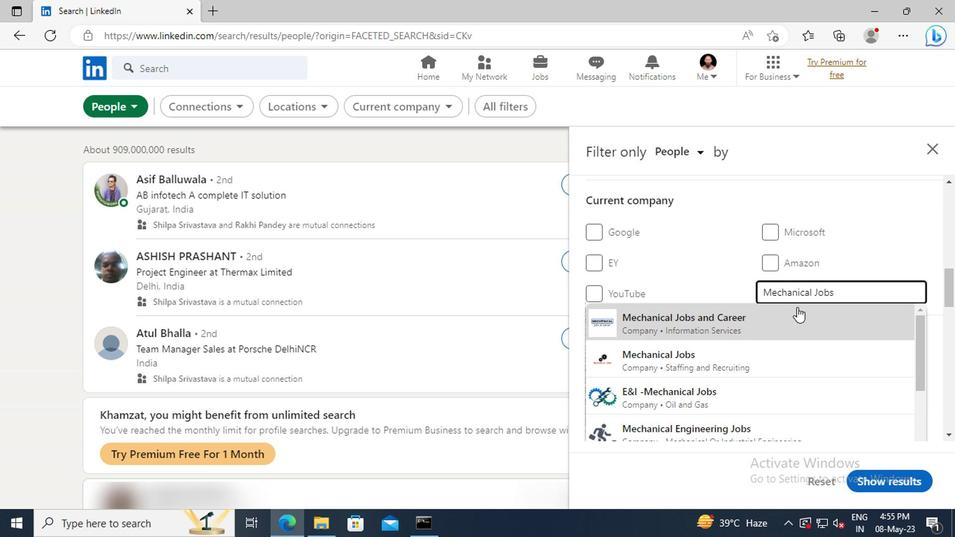 
Action: Mouse pressed left at (795, 316)
Screenshot: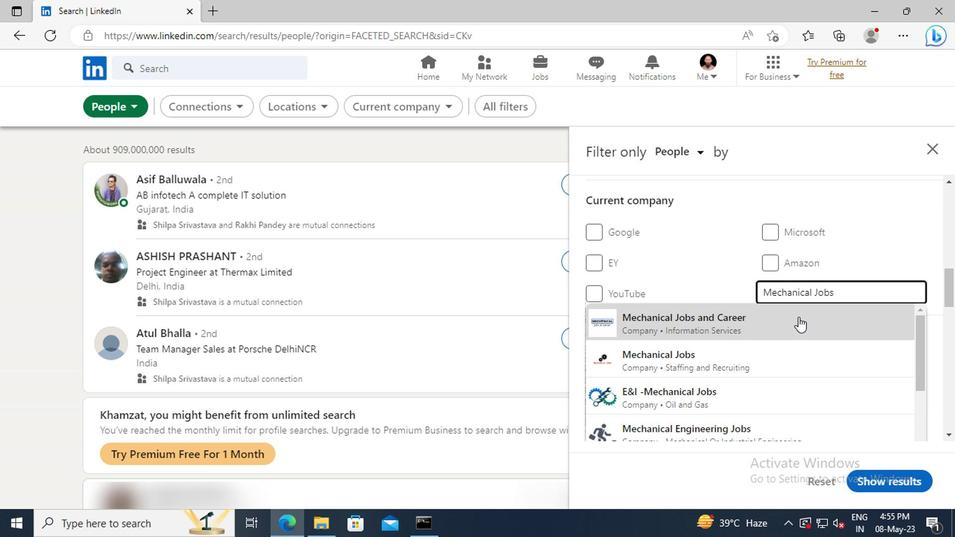 
Action: Mouse scrolled (795, 315) with delta (0, 0)
Screenshot: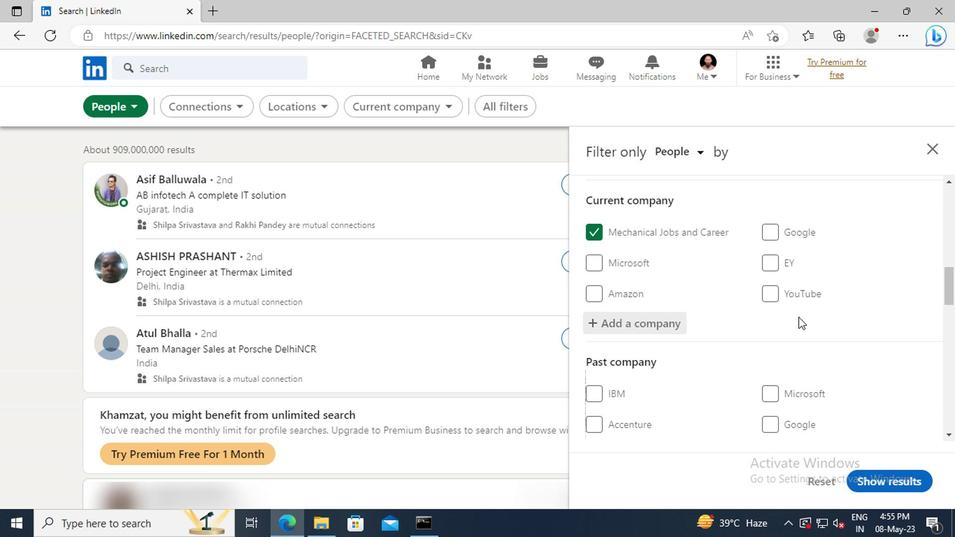 
Action: Mouse scrolled (795, 315) with delta (0, 0)
Screenshot: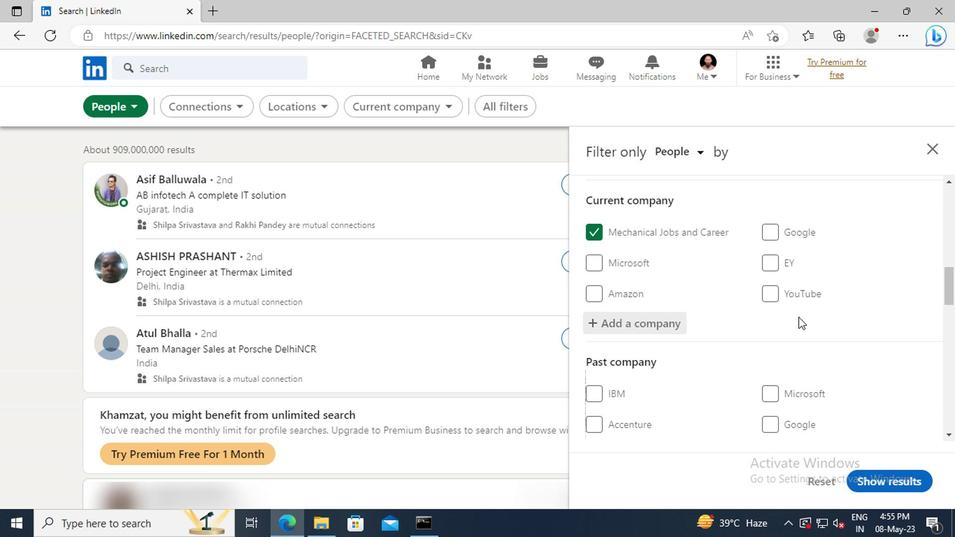 
Action: Mouse scrolled (795, 315) with delta (0, 0)
Screenshot: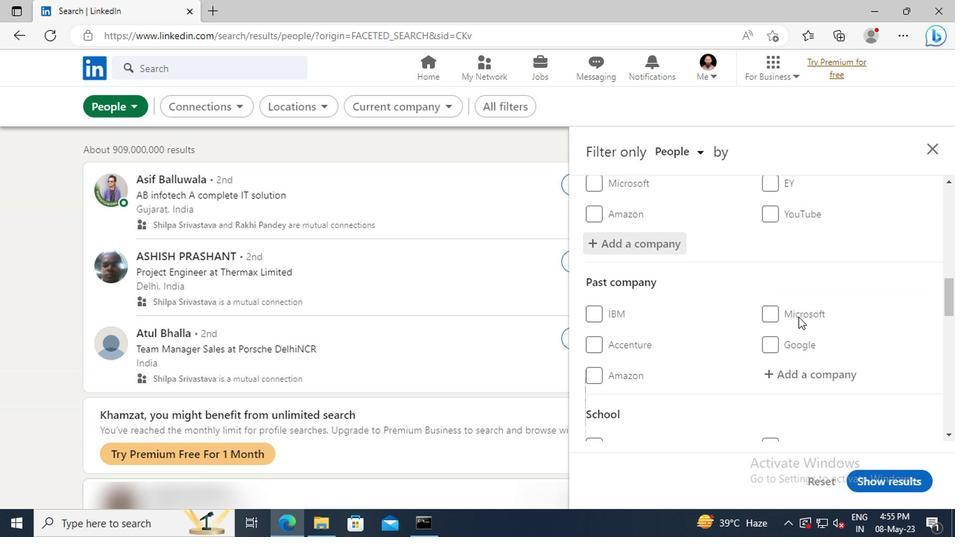 
Action: Mouse scrolled (795, 315) with delta (0, 0)
Screenshot: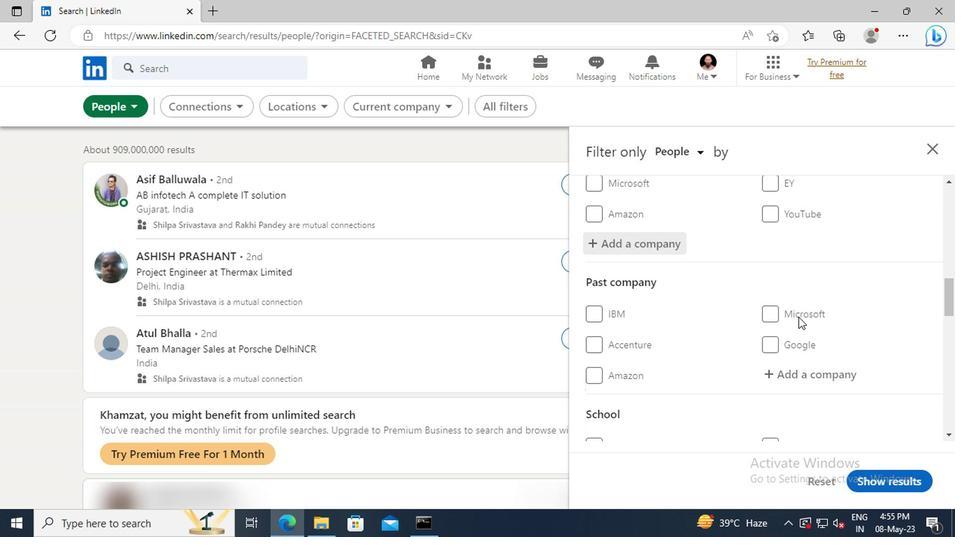 
Action: Mouse scrolled (795, 315) with delta (0, 0)
Screenshot: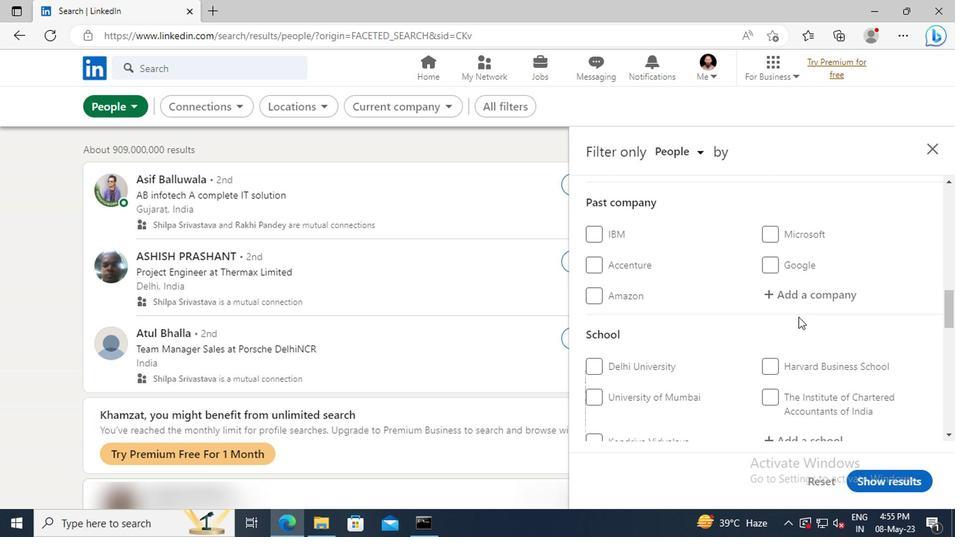 
Action: Mouse scrolled (795, 315) with delta (0, 0)
Screenshot: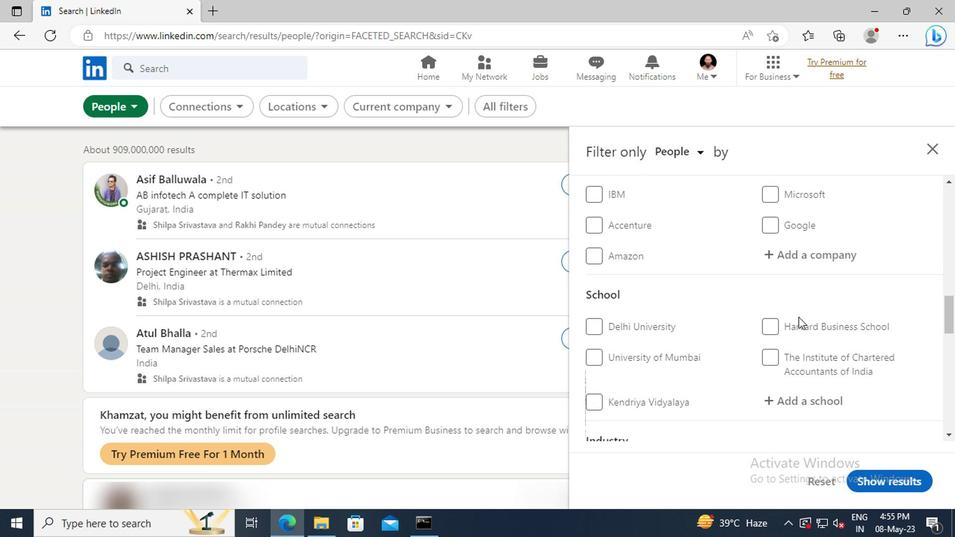 
Action: Mouse scrolled (795, 315) with delta (0, 0)
Screenshot: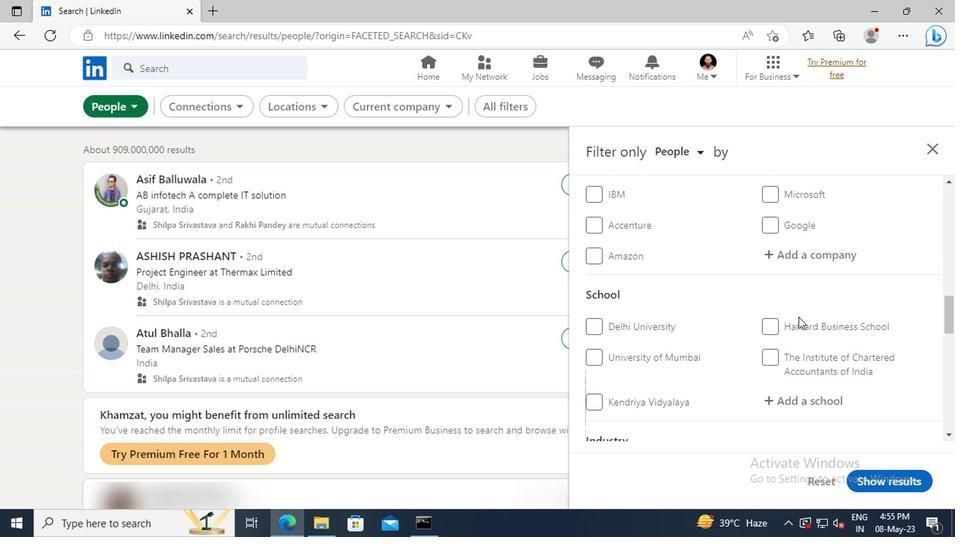 
Action: Mouse moved to (793, 318)
Screenshot: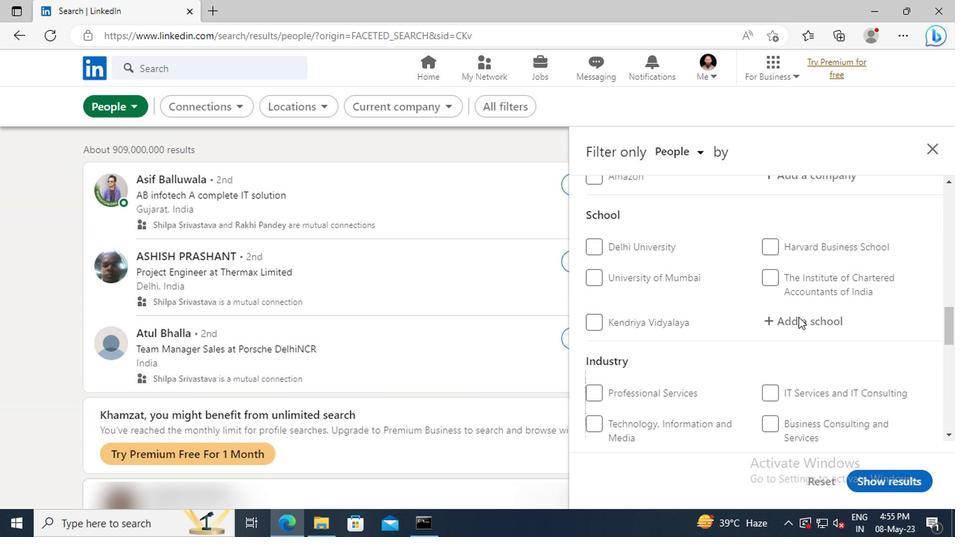 
Action: Mouse pressed left at (793, 318)
Screenshot: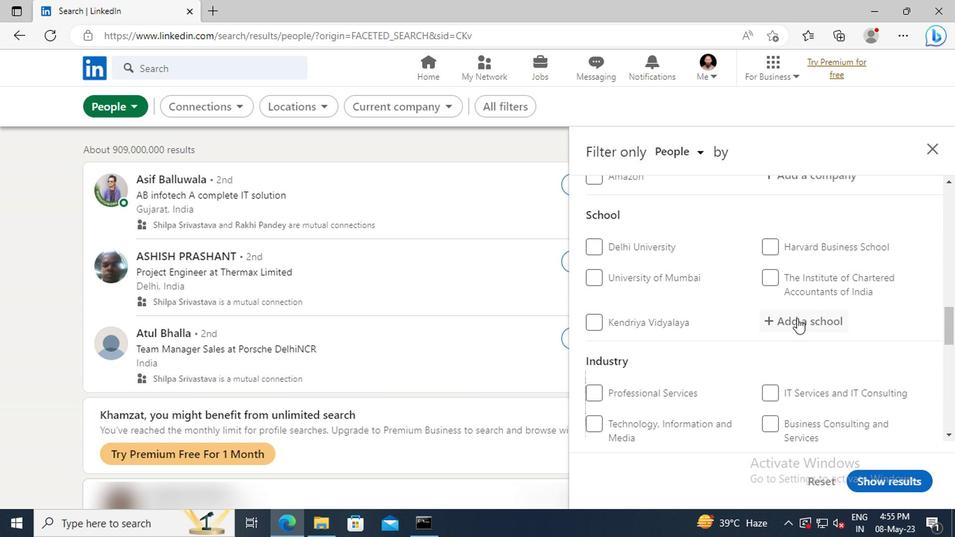 
Action: Key pressed <Key.shift>G<Key.space><Key.shift>H<Key.space><Key.shift>PATE
Screenshot: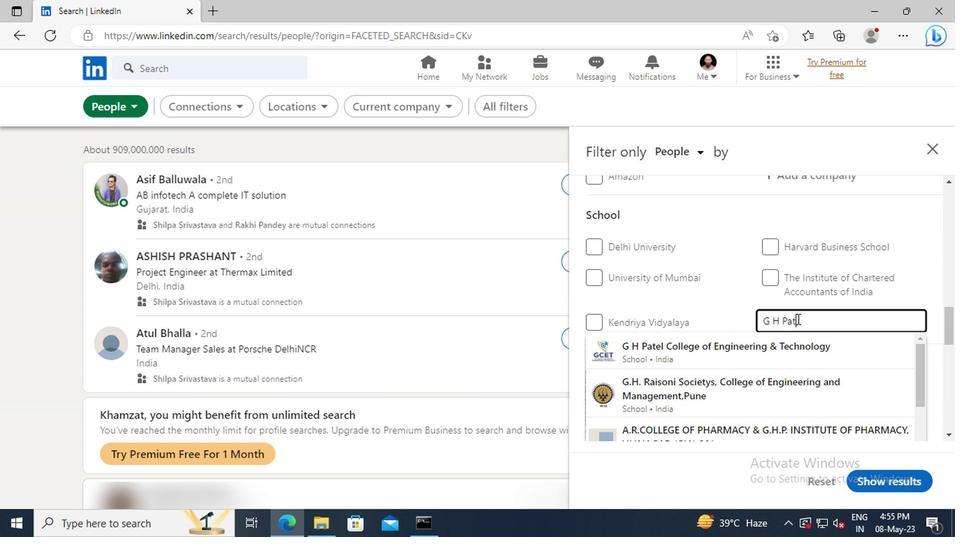 
Action: Mouse moved to (794, 341)
Screenshot: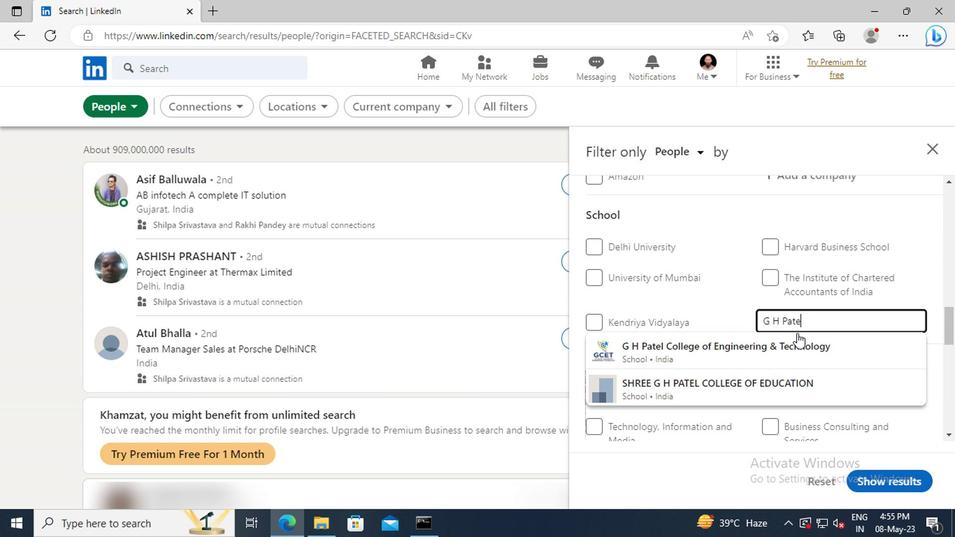 
Action: Mouse pressed left at (794, 341)
Screenshot: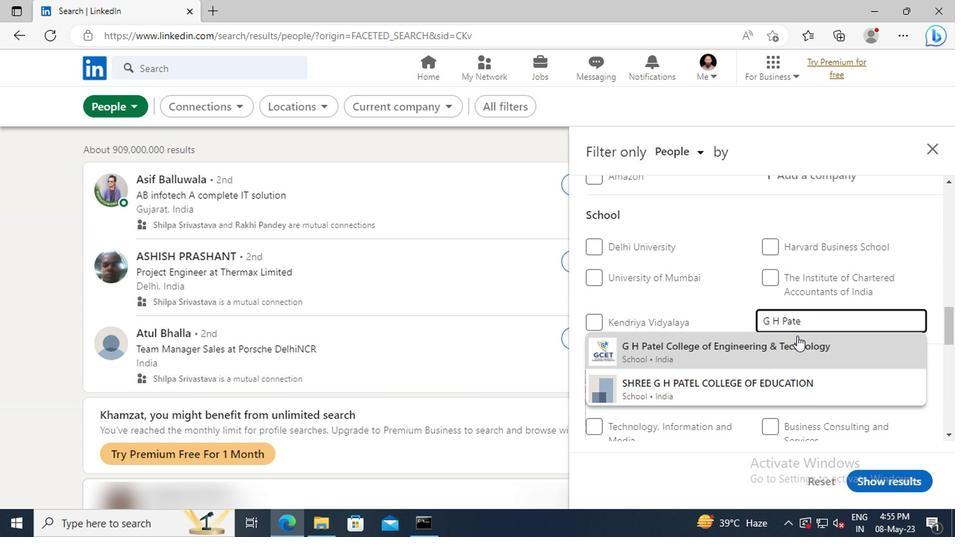 
Action: Mouse scrolled (794, 340) with delta (0, 0)
Screenshot: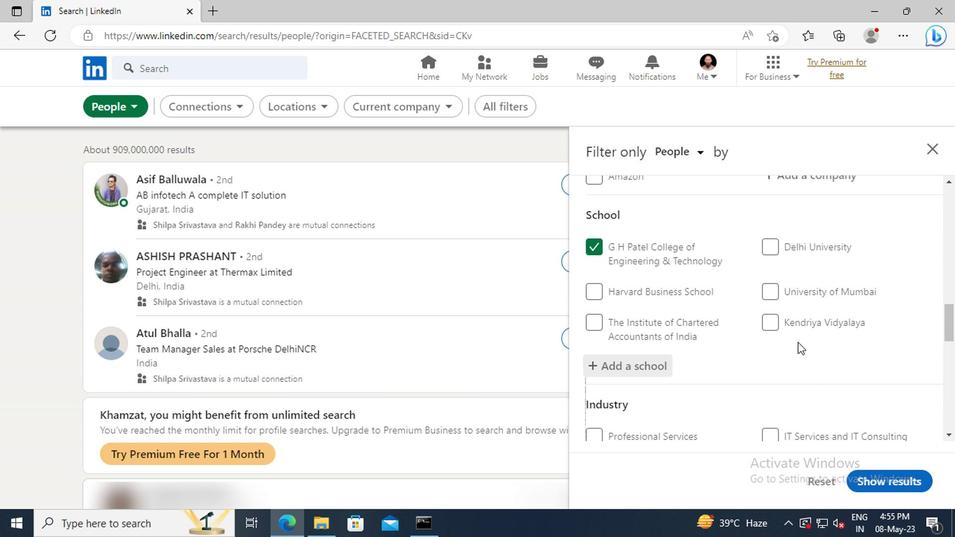 
Action: Mouse scrolled (794, 340) with delta (0, 0)
Screenshot: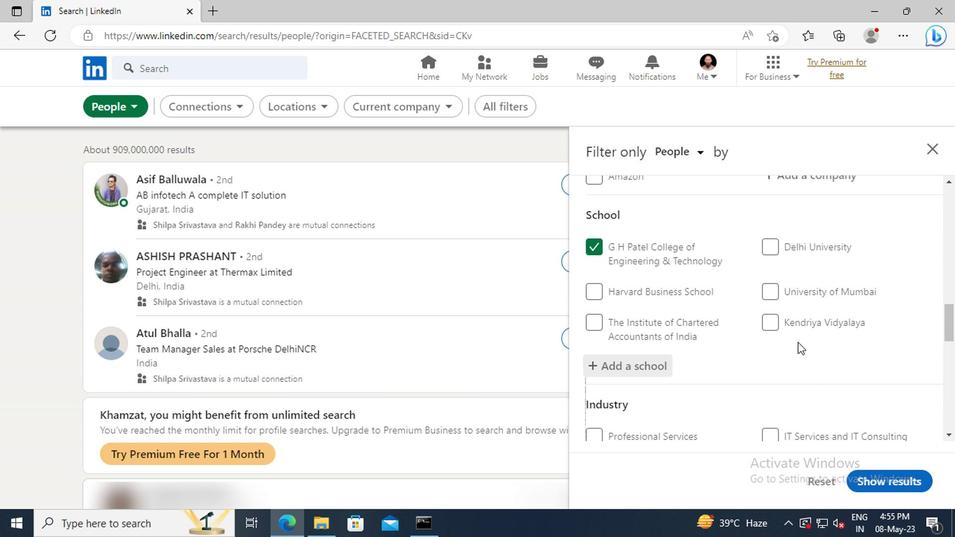 
Action: Mouse moved to (790, 323)
Screenshot: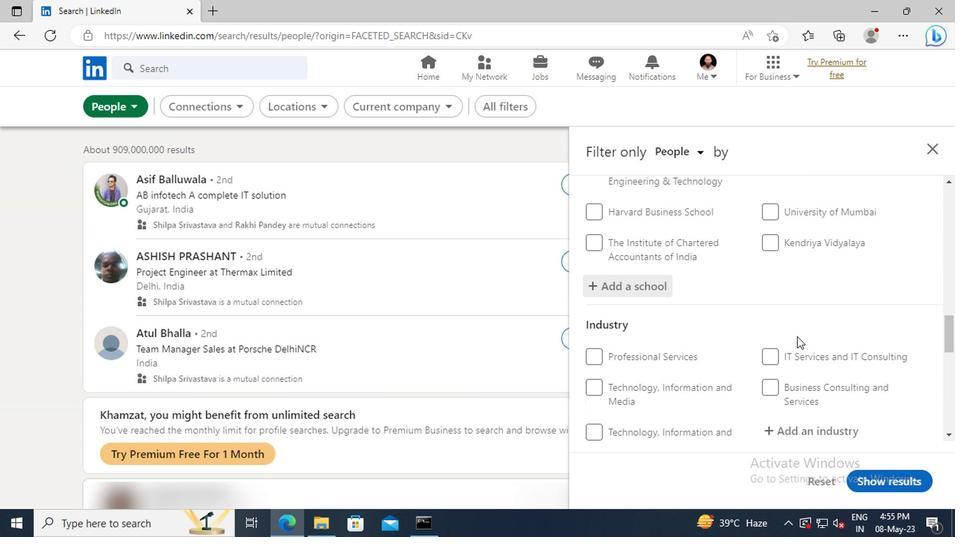
Action: Mouse scrolled (790, 322) with delta (0, 0)
Screenshot: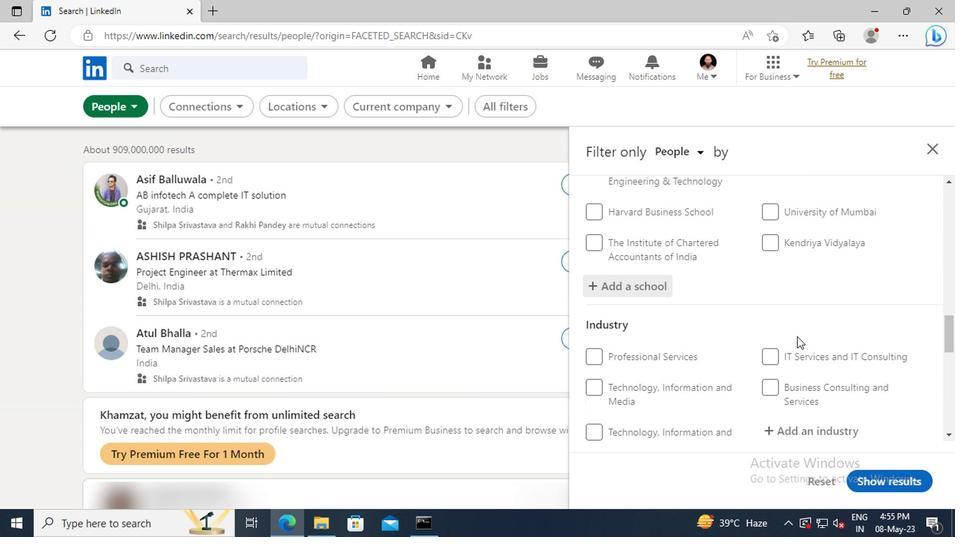 
Action: Mouse moved to (788, 320)
Screenshot: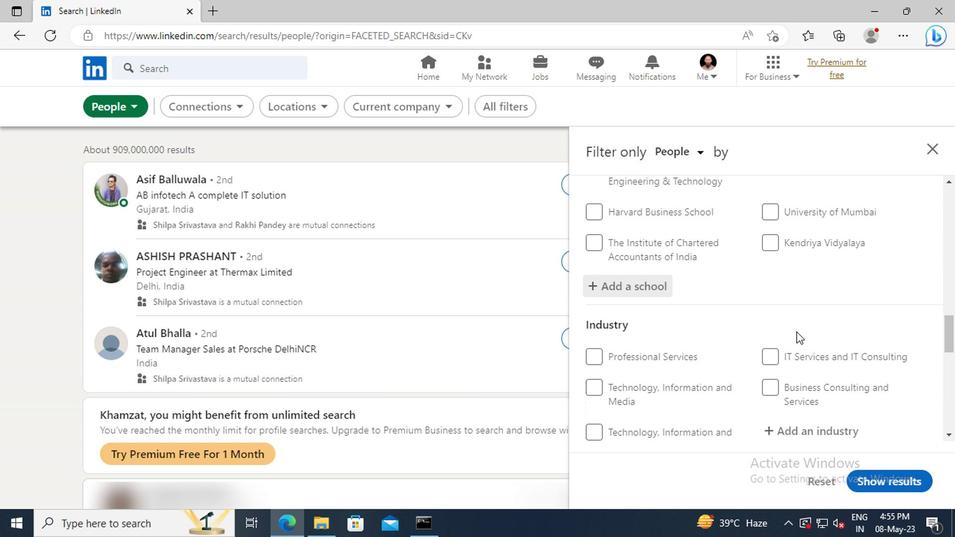 
Action: Mouse scrolled (788, 319) with delta (0, 0)
Screenshot: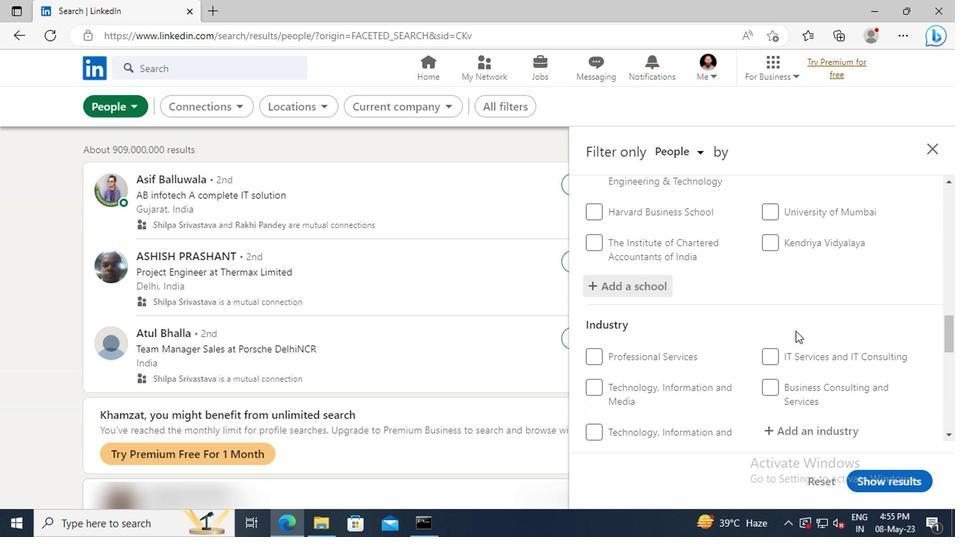 
Action: Mouse moved to (788, 315)
Screenshot: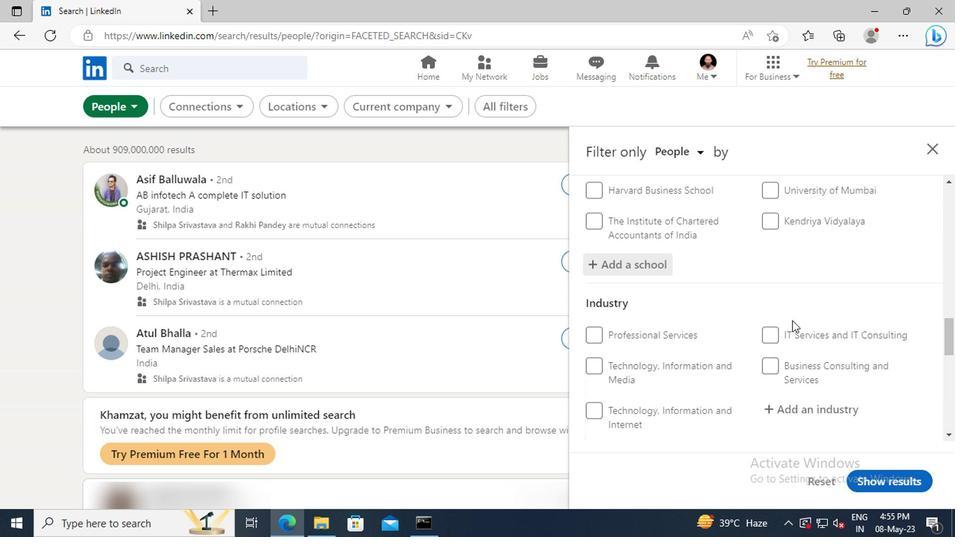 
Action: Mouse scrolled (788, 315) with delta (0, 0)
Screenshot: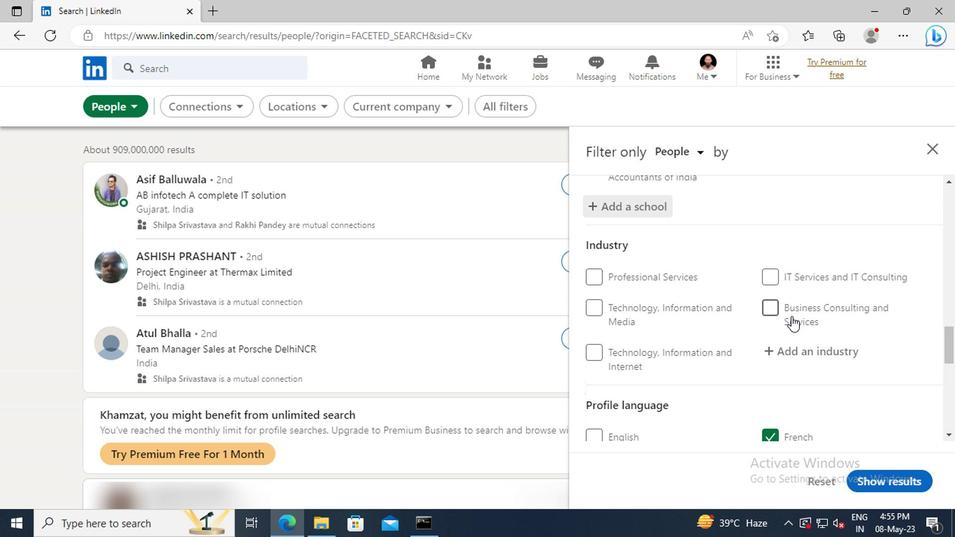 
Action: Mouse moved to (787, 313)
Screenshot: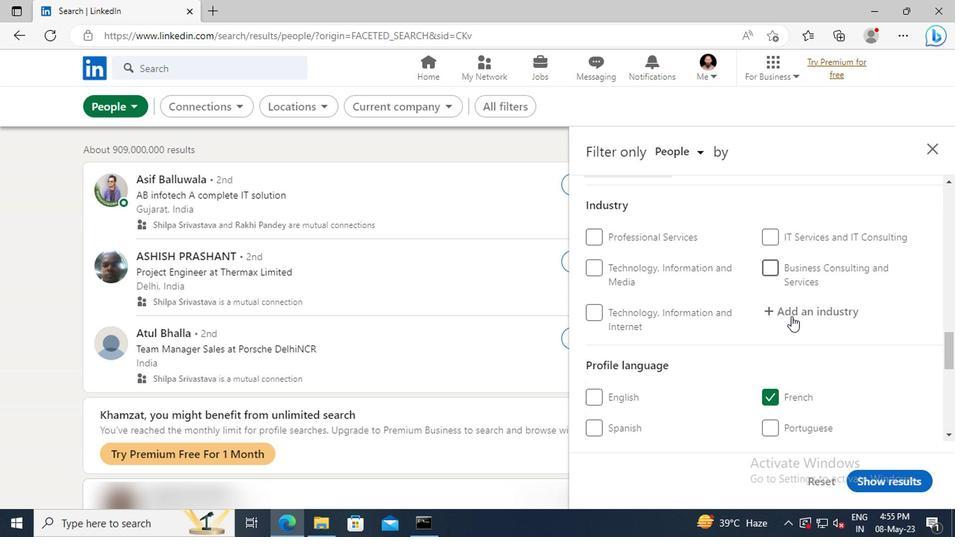 
Action: Mouse pressed left at (787, 313)
Screenshot: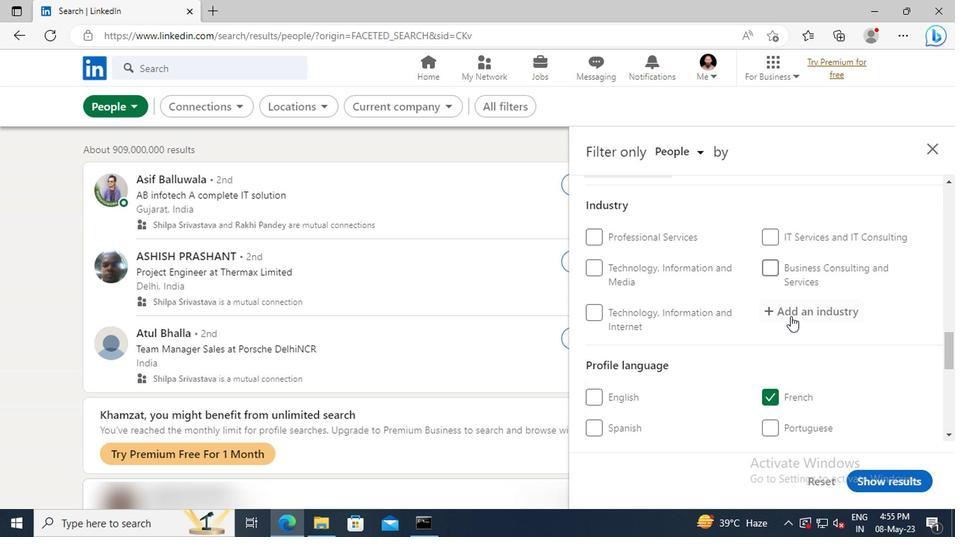 
Action: Key pressed <Key.shift>NANOTE
Screenshot: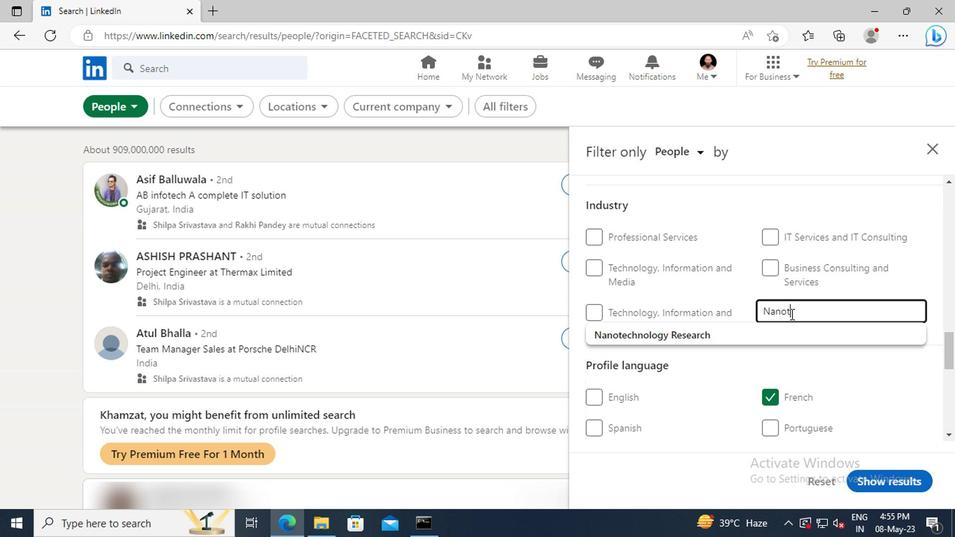 
Action: Mouse moved to (791, 327)
Screenshot: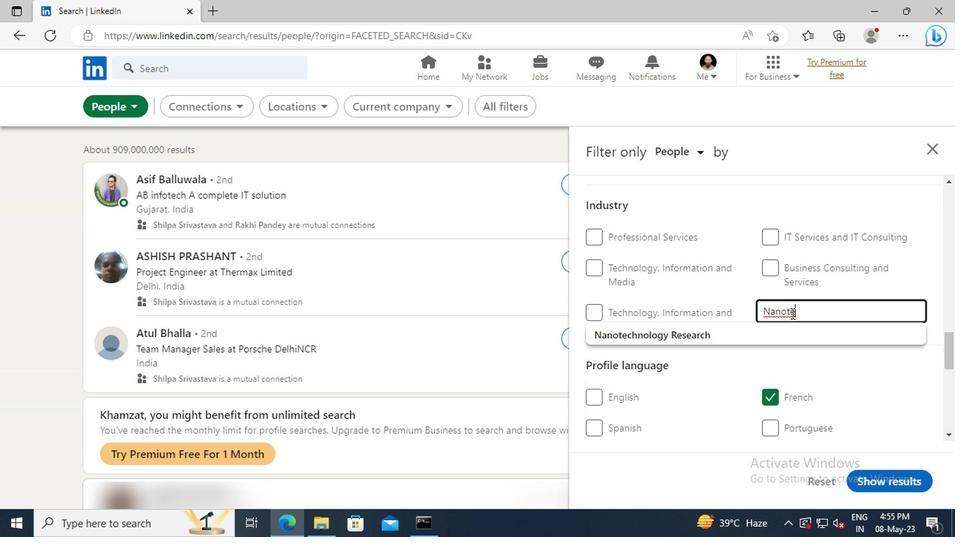 
Action: Mouse pressed left at (791, 327)
Screenshot: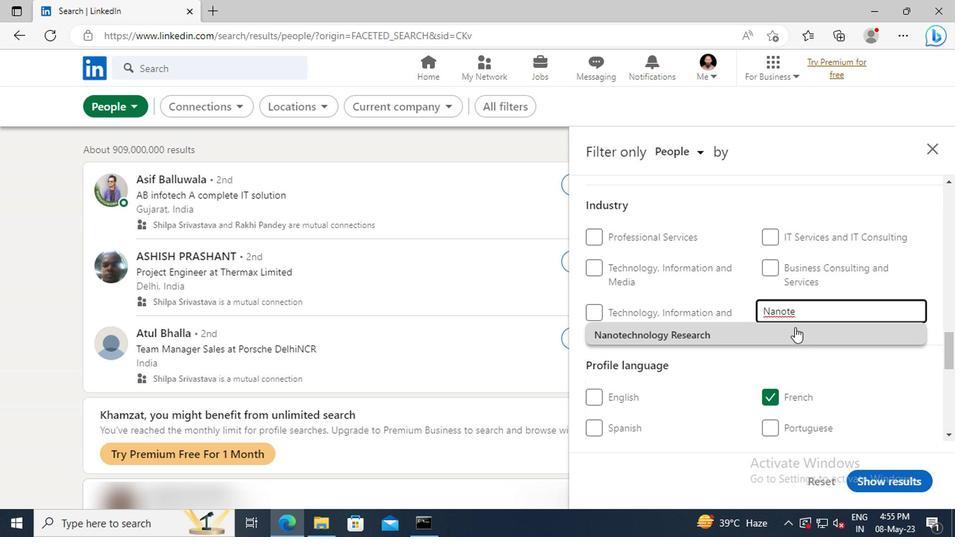 
Action: Mouse scrolled (791, 326) with delta (0, 0)
Screenshot: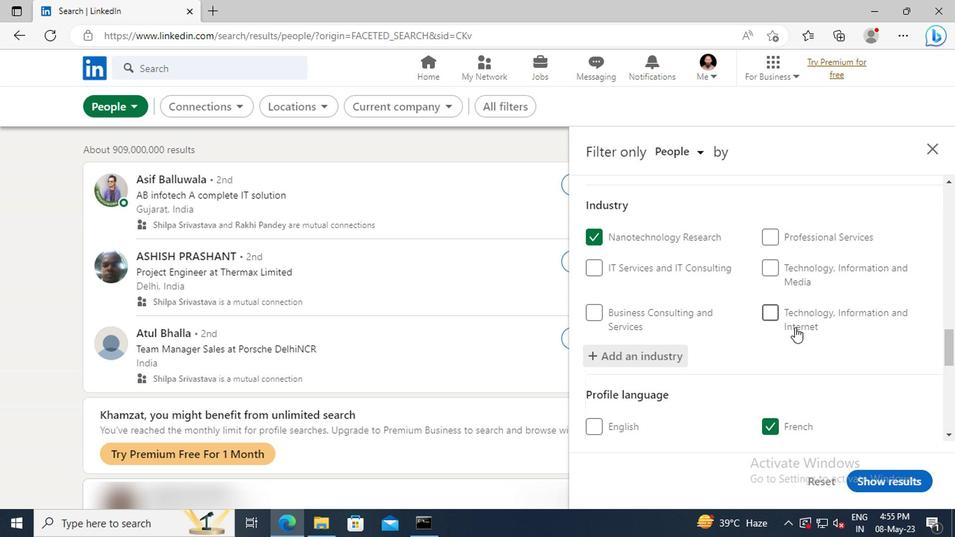 
Action: Mouse scrolled (791, 326) with delta (0, 0)
Screenshot: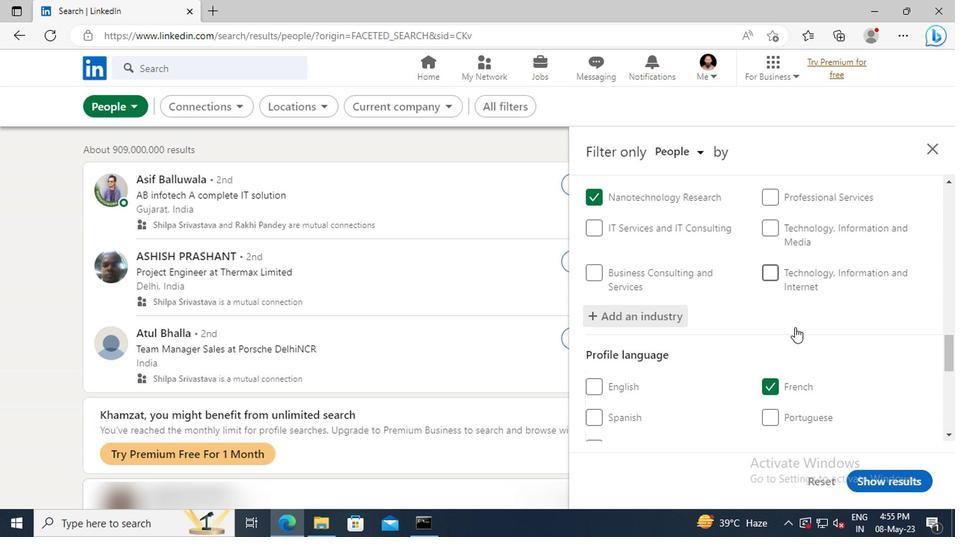 
Action: Mouse moved to (791, 327)
Screenshot: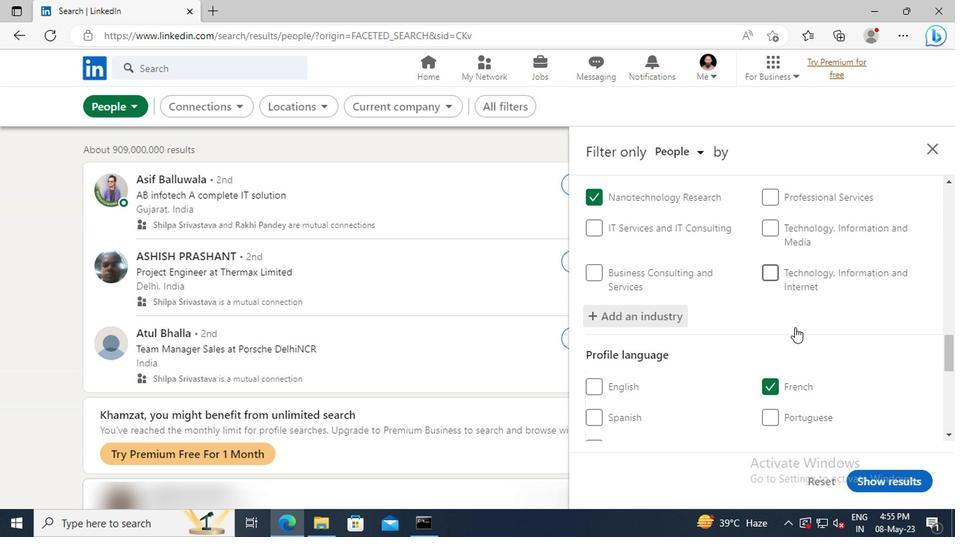 
Action: Mouse scrolled (791, 326) with delta (0, 0)
Screenshot: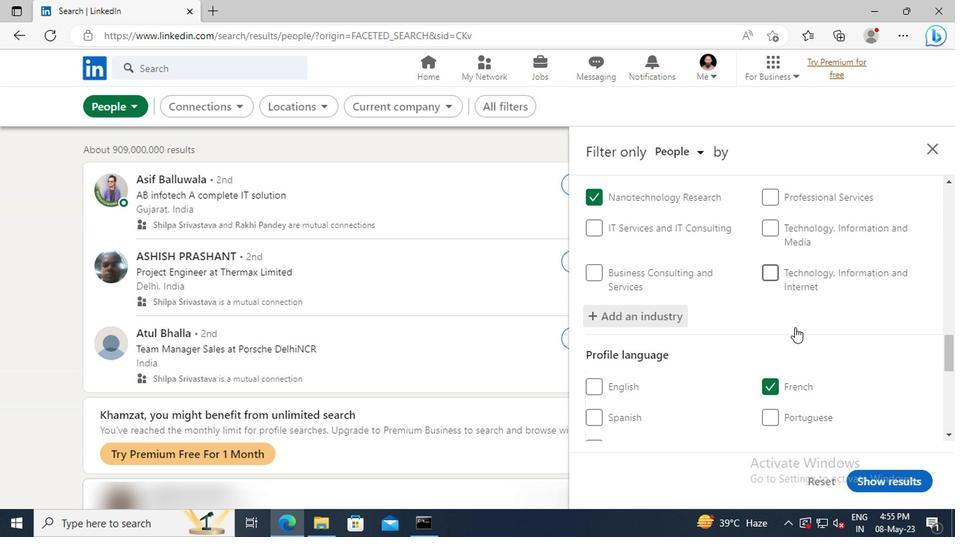 
Action: Mouse moved to (788, 318)
Screenshot: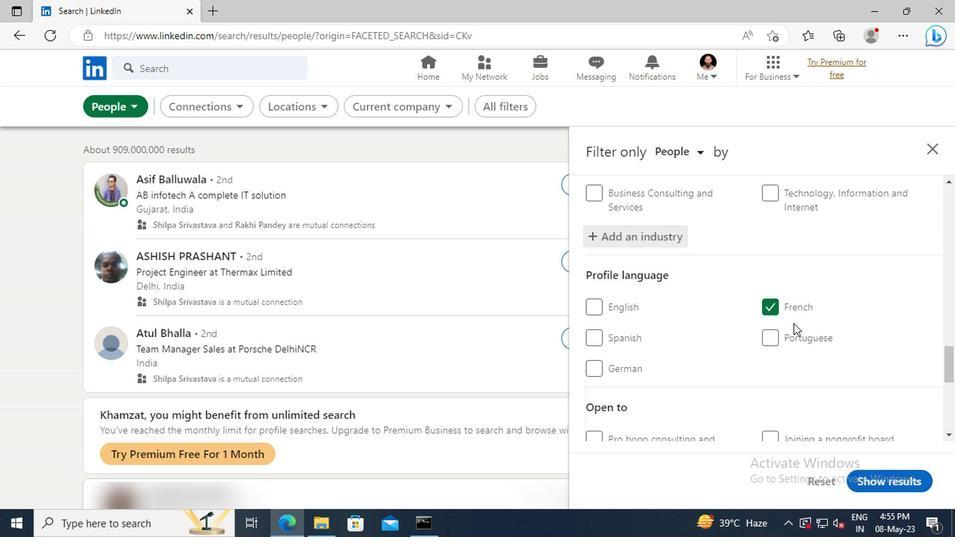 
Action: Mouse scrolled (788, 318) with delta (0, 0)
Screenshot: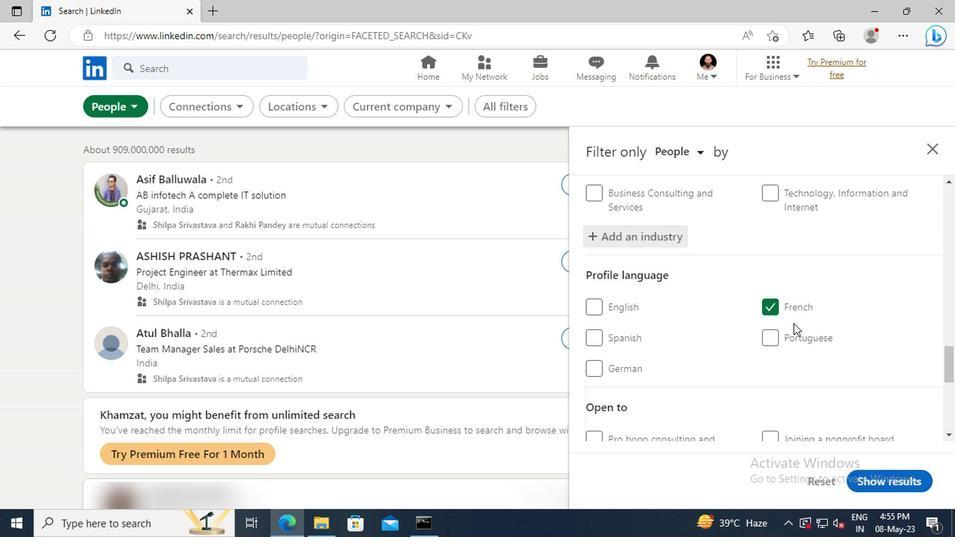 
Action: Mouse moved to (788, 316)
Screenshot: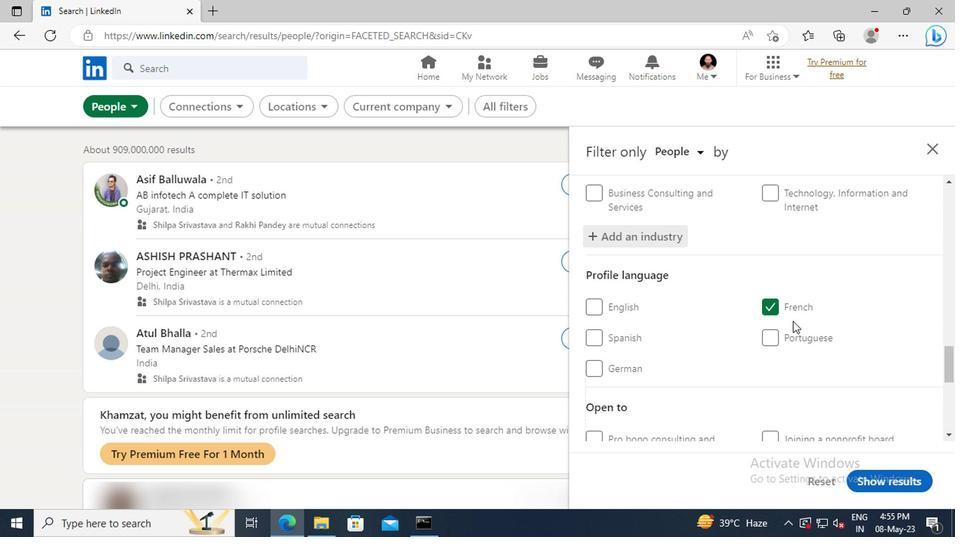 
Action: Mouse scrolled (788, 315) with delta (0, 0)
Screenshot: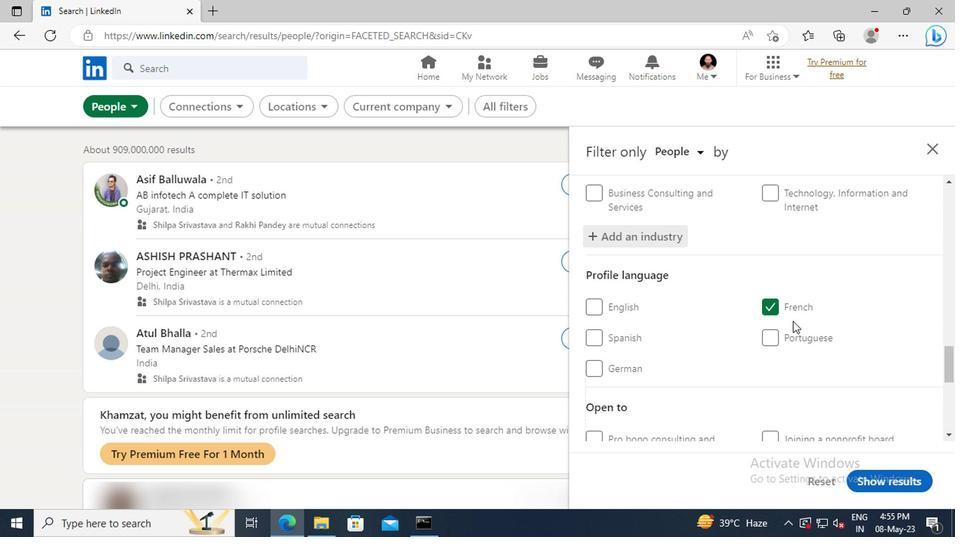 
Action: Mouse moved to (787, 312)
Screenshot: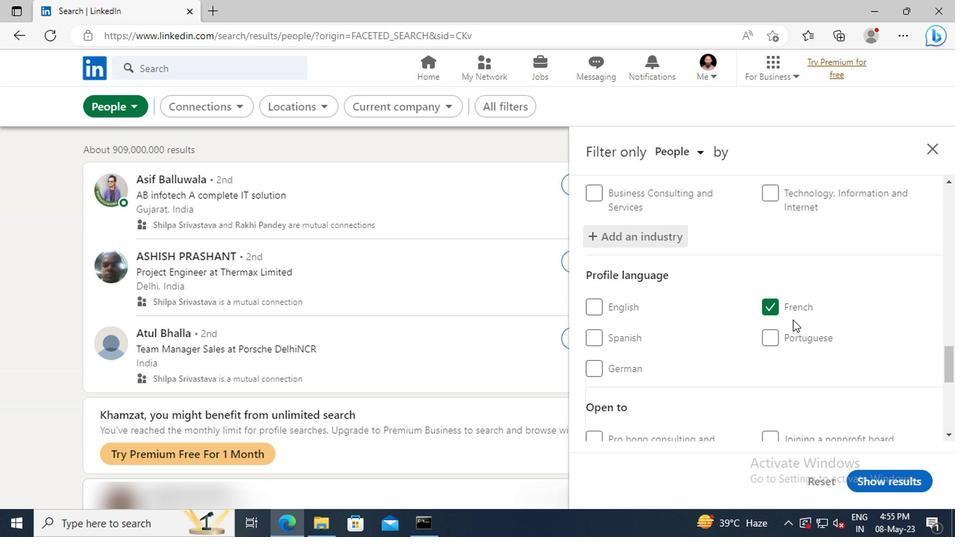 
Action: Mouse scrolled (787, 311) with delta (0, 0)
Screenshot: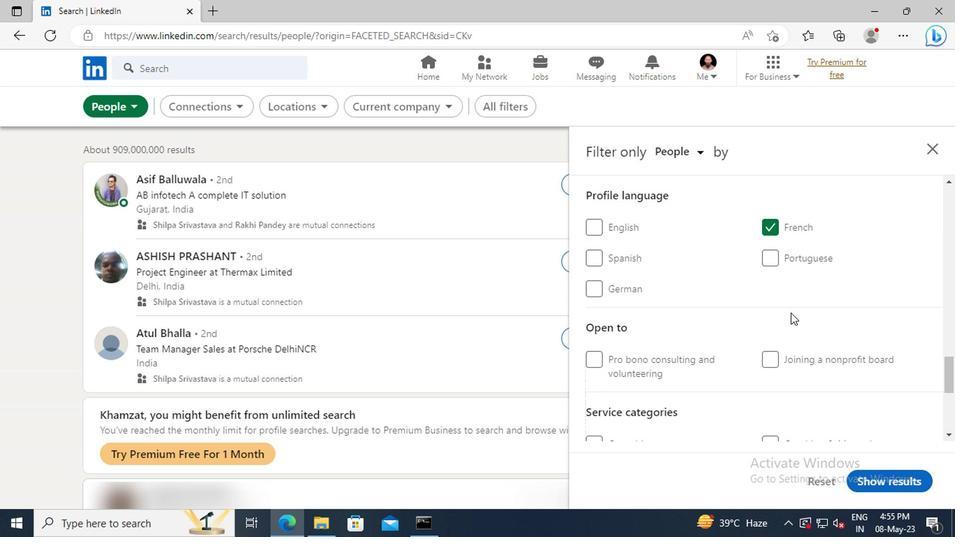 
Action: Mouse scrolled (787, 311) with delta (0, 0)
Screenshot: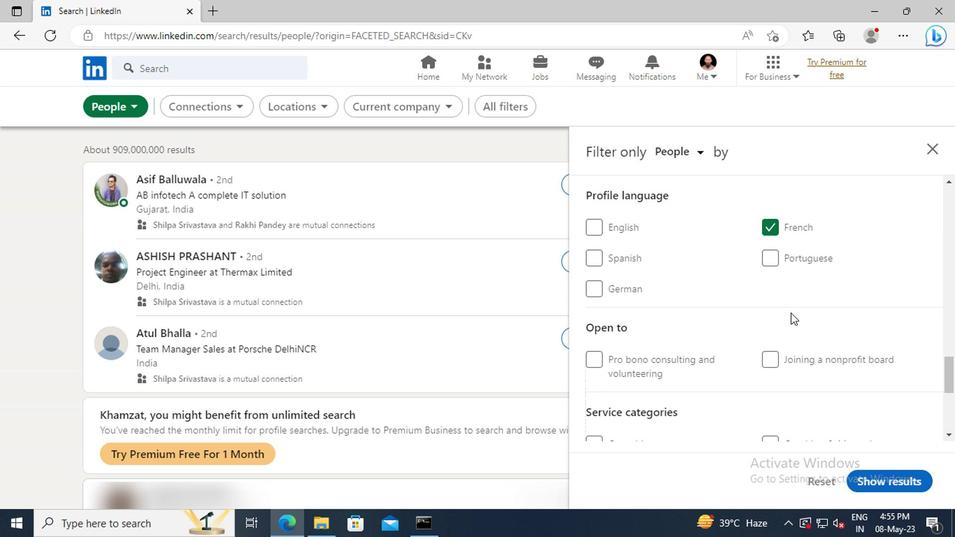 
Action: Mouse scrolled (787, 311) with delta (0, 0)
Screenshot: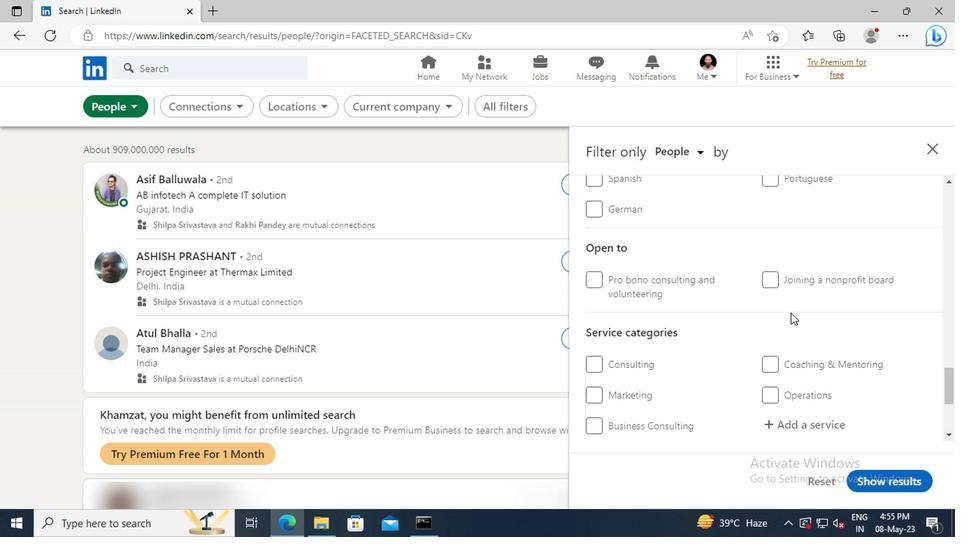 
Action: Mouse scrolled (787, 311) with delta (0, 0)
Screenshot: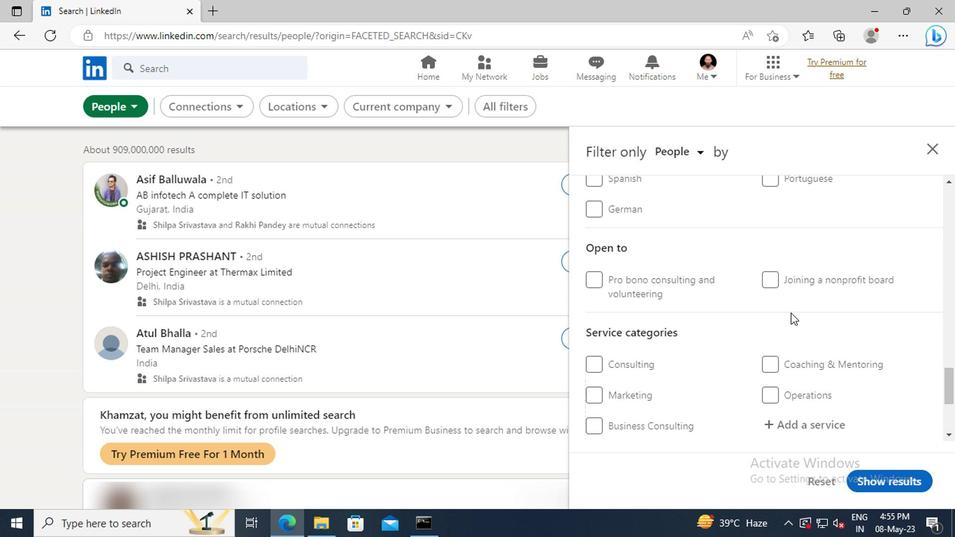 
Action: Mouse scrolled (787, 311) with delta (0, 0)
Screenshot: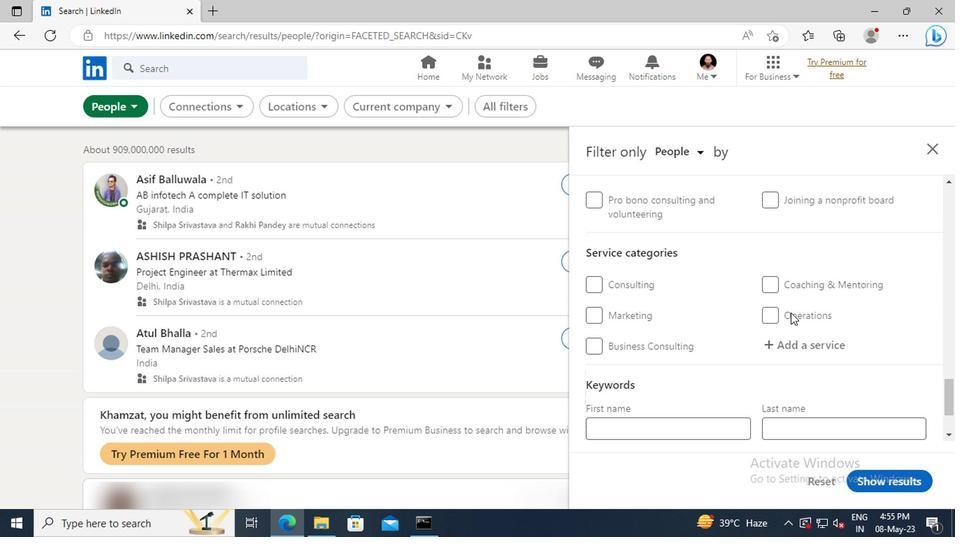 
Action: Mouse moved to (784, 308)
Screenshot: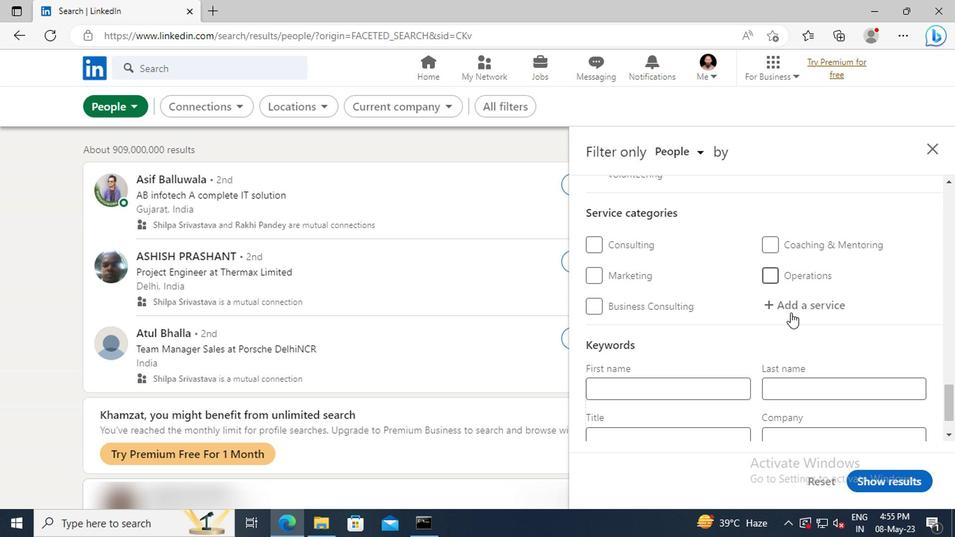 
Action: Mouse pressed left at (784, 308)
Screenshot: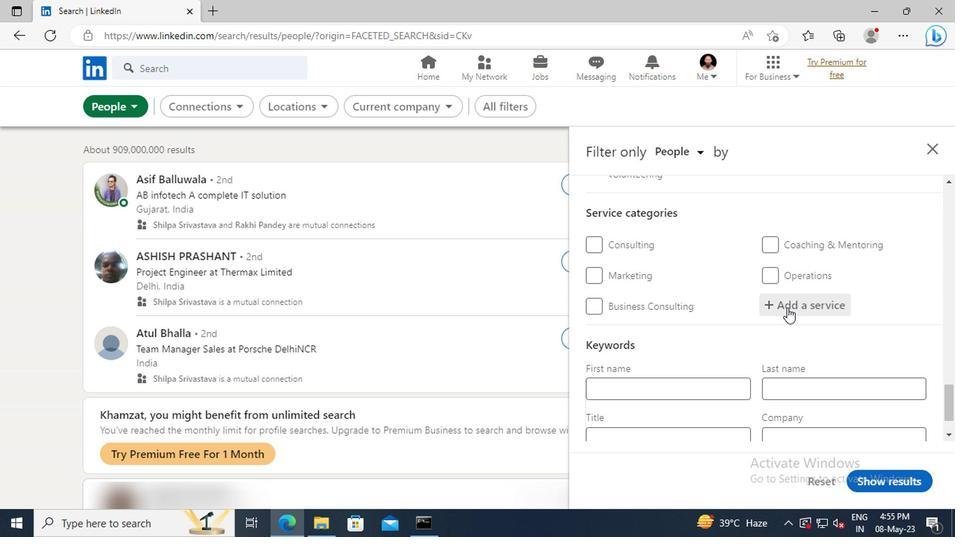
Action: Key pressed <Key.shift>NOTARY<Key.space><Key.shift>ONLINE<Key.space><Key.shift>RESEARCH<Key.enter>
Screenshot: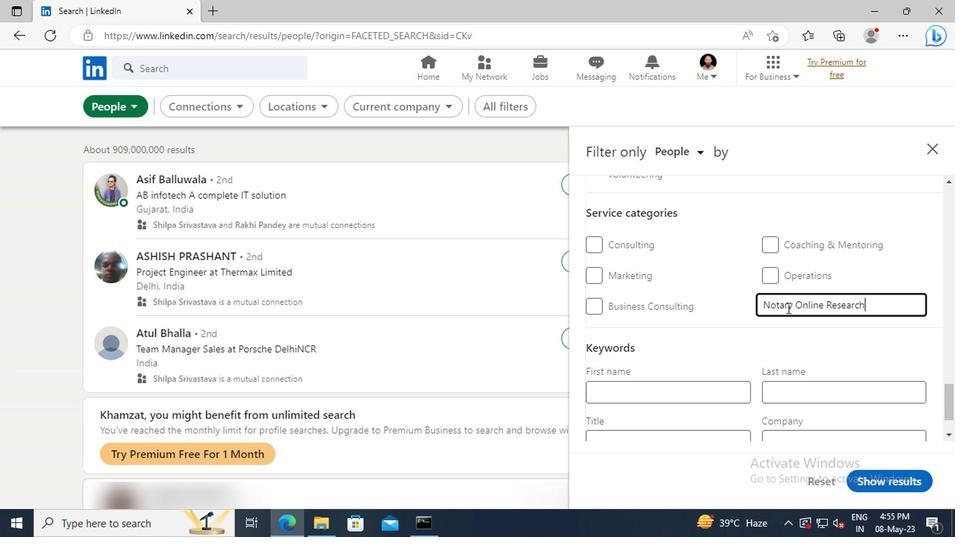 
Action: Mouse scrolled (784, 307) with delta (0, 0)
Screenshot: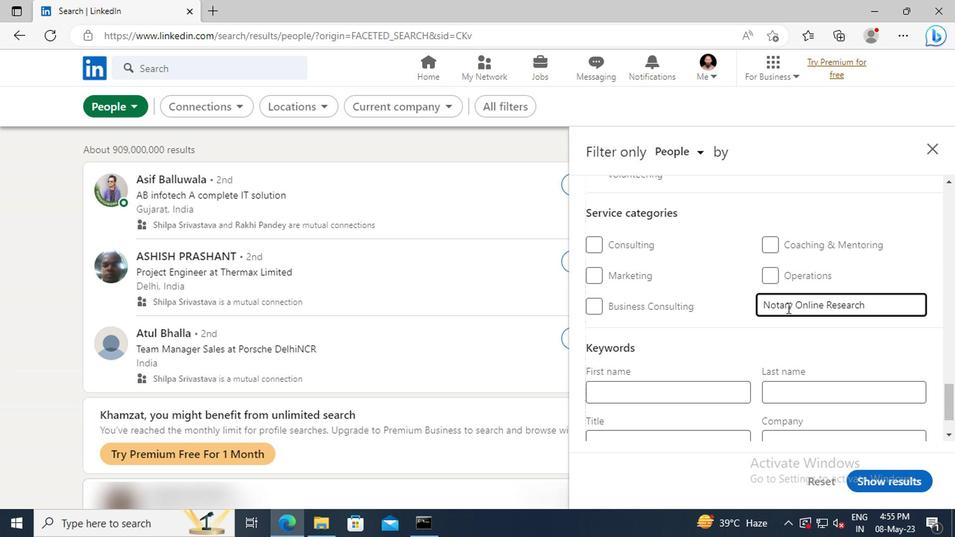 
Action: Mouse scrolled (784, 307) with delta (0, 0)
Screenshot: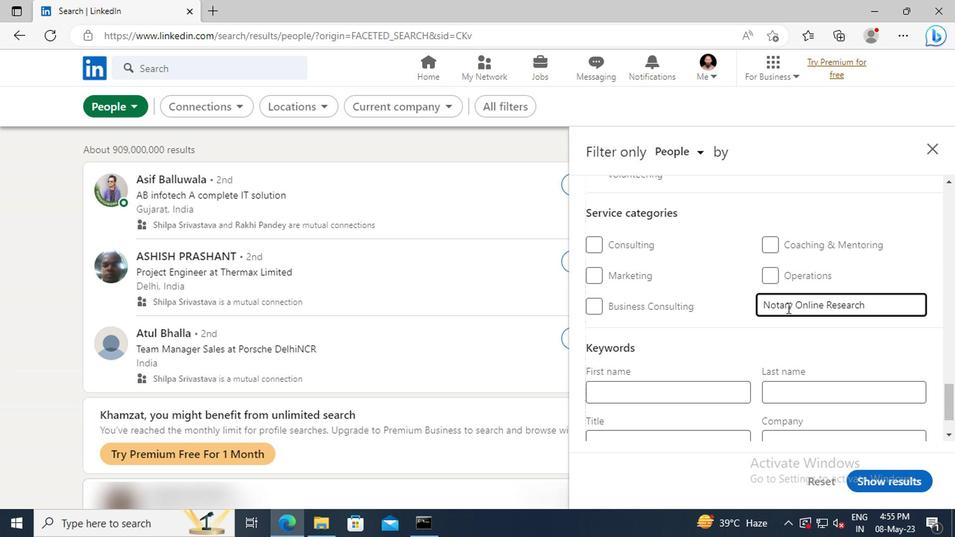 
Action: Mouse scrolled (784, 307) with delta (0, 0)
Screenshot: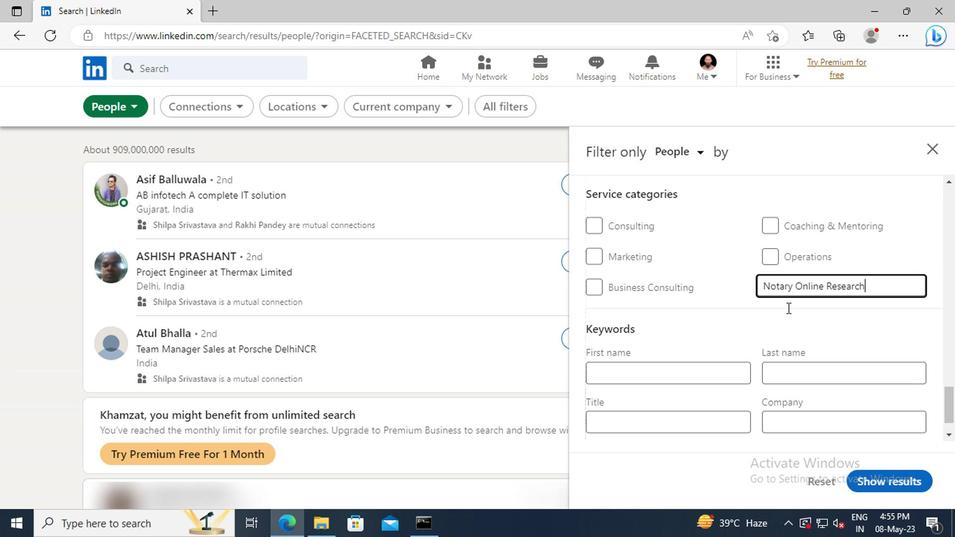 
Action: Mouse moved to (687, 380)
Screenshot: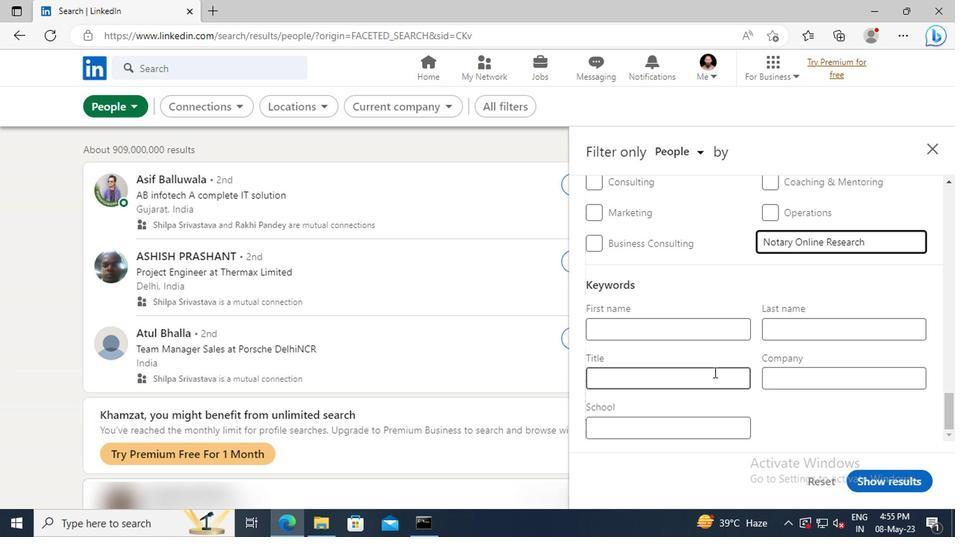 
Action: Mouse pressed left at (687, 380)
Screenshot: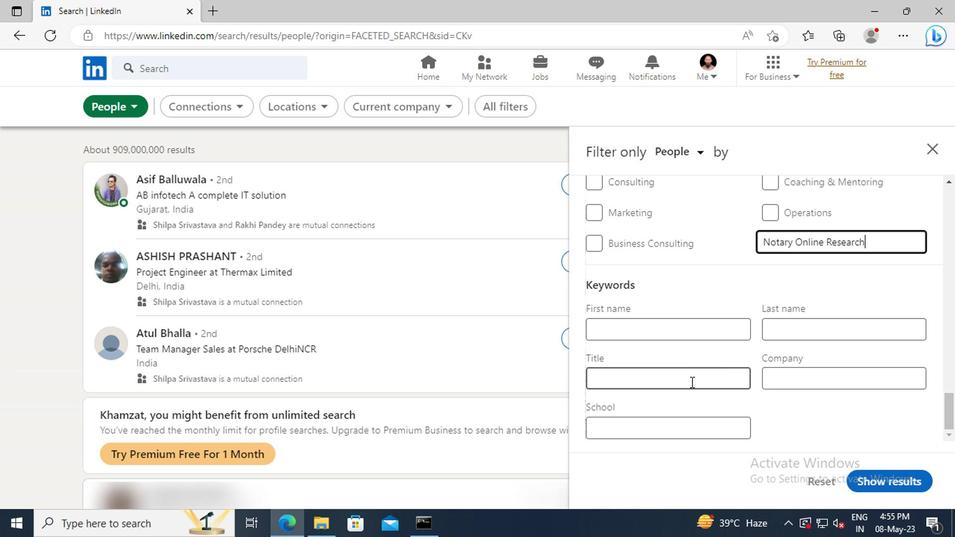
Action: Mouse moved to (693, 385)
Screenshot: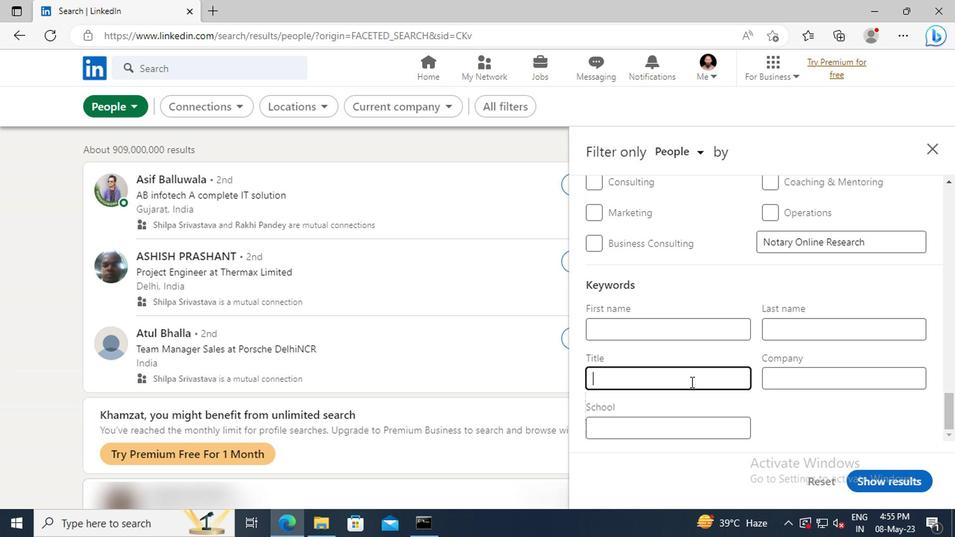 
Action: Key pressed <Key.shift>MASSAGE<Key.space><Key.shift>THERAPY<Key.enter>
Screenshot: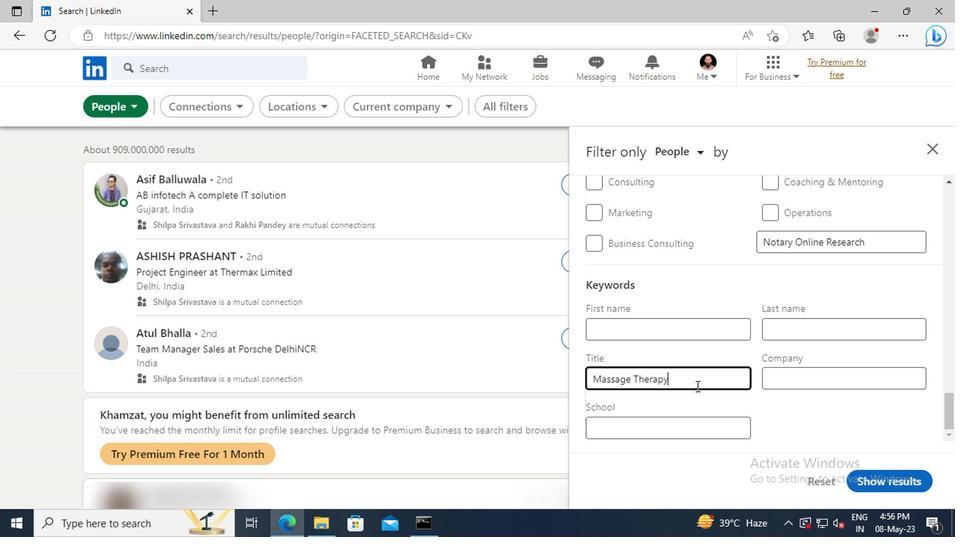 
Action: Mouse moved to (867, 473)
Screenshot: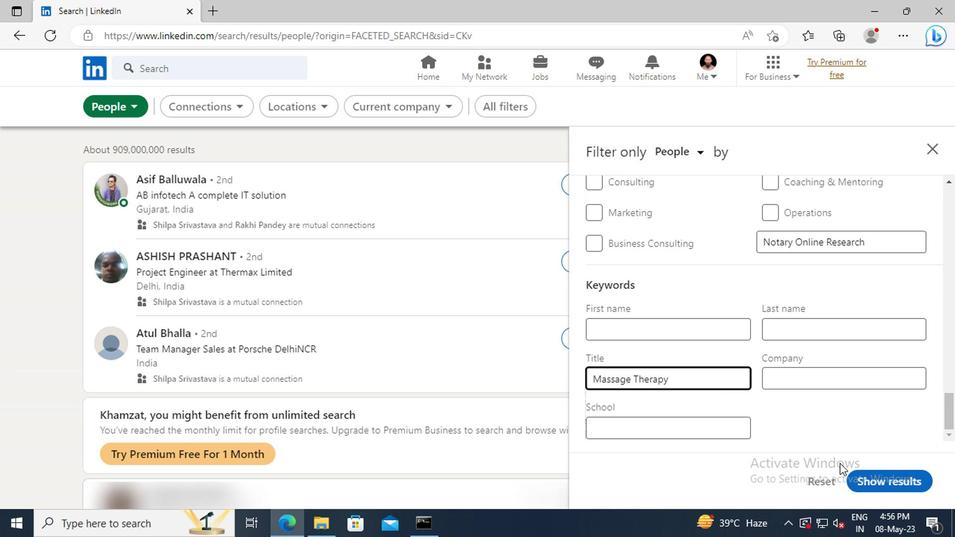 
Action: Mouse pressed left at (867, 473)
Screenshot: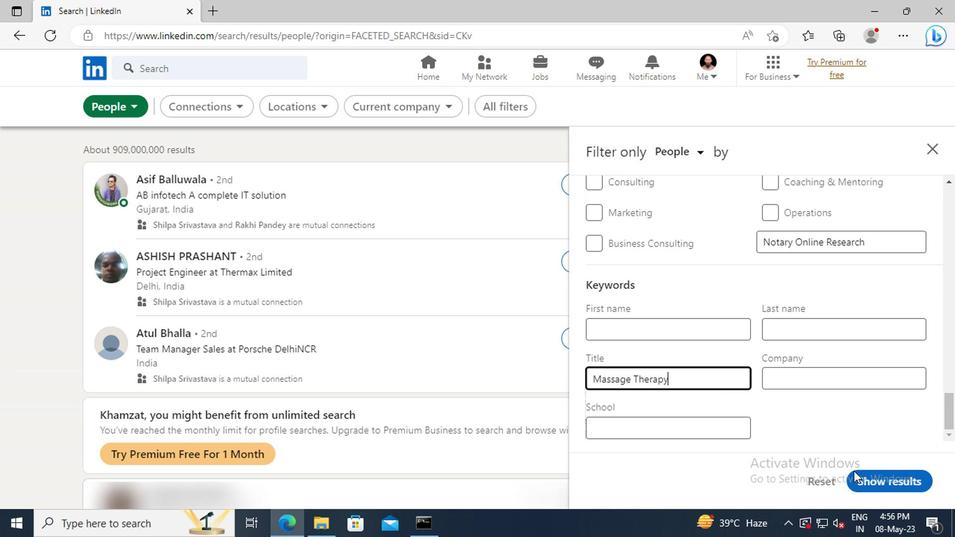 
